 Task: Search one way flight ticket for 5 adults, 1 child, 2 infants in seat and 1 infant on lap in business from Wichita: Wichita Dwight D. Eisenhower National Airport(was Wichita Mid-continent Airport) to Indianapolis: Indianapolis International Airport on 8-5-2023. Choice of flights is Delta. Number of bags: 1 carry on bag. Price is upto 96000. Outbound departure time preference is 12:15.
Action: Mouse moved to (288, 261)
Screenshot: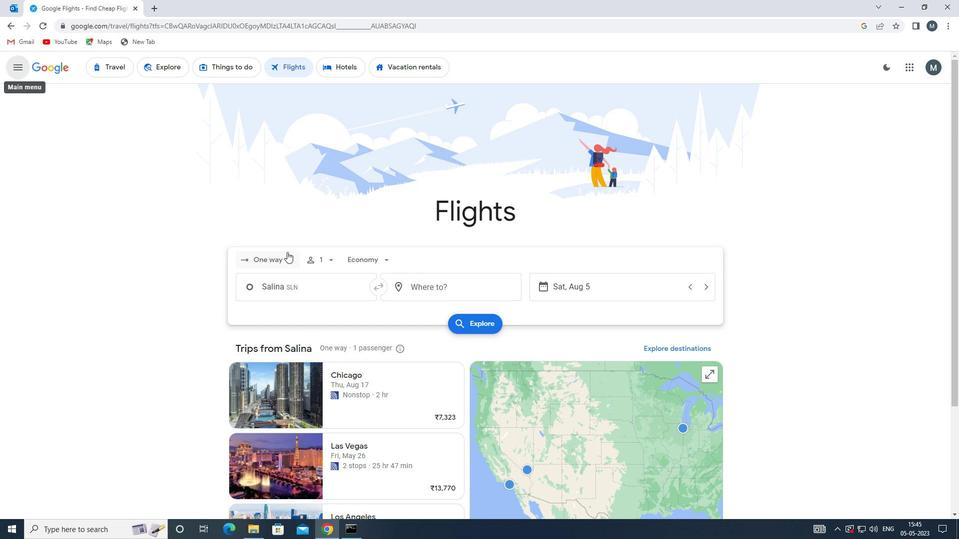 
Action: Mouse pressed left at (288, 261)
Screenshot: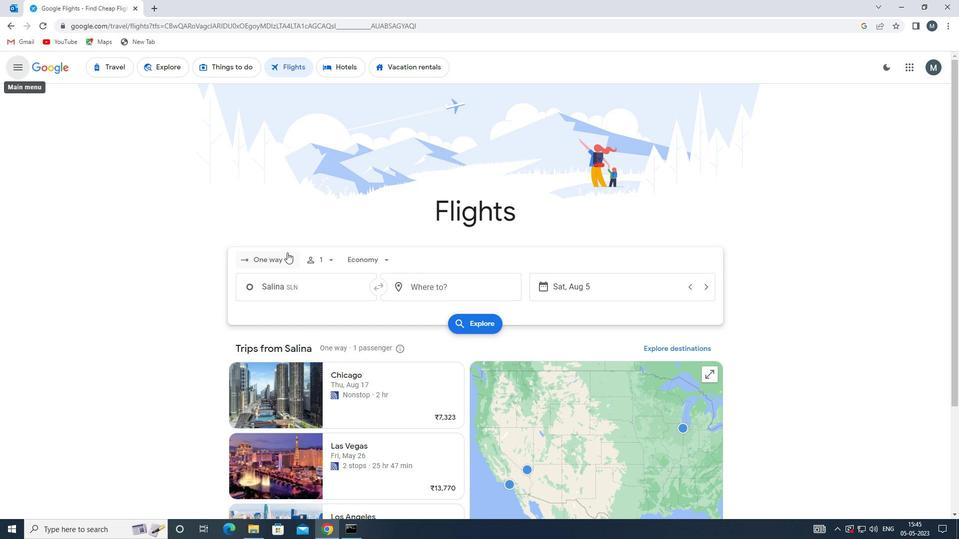 
Action: Mouse moved to (293, 313)
Screenshot: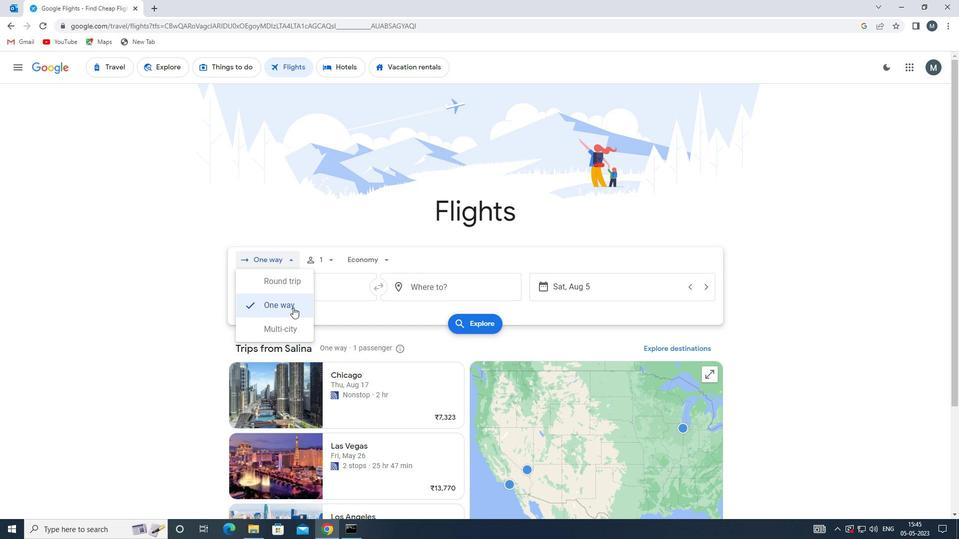 
Action: Mouse pressed left at (293, 313)
Screenshot: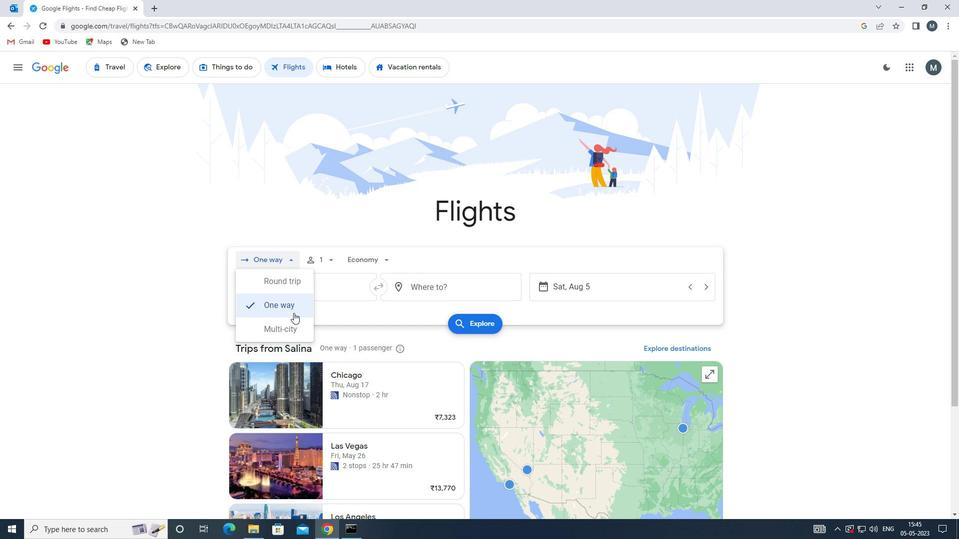 
Action: Mouse moved to (324, 255)
Screenshot: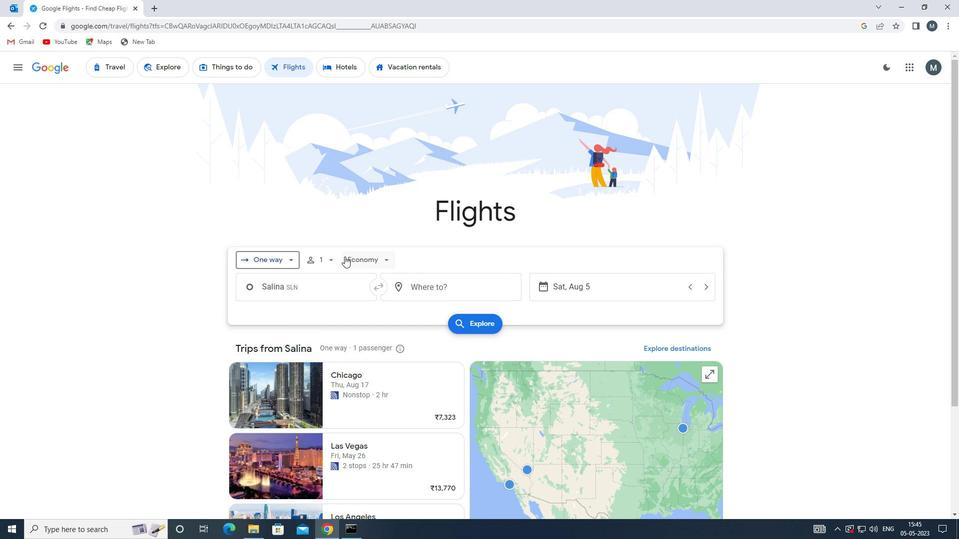 
Action: Mouse pressed left at (324, 255)
Screenshot: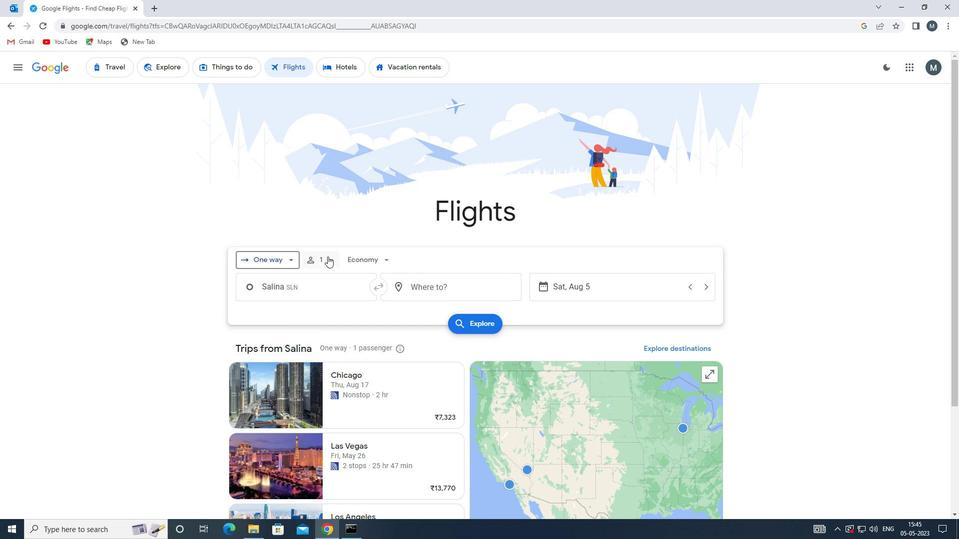 
Action: Mouse moved to (405, 286)
Screenshot: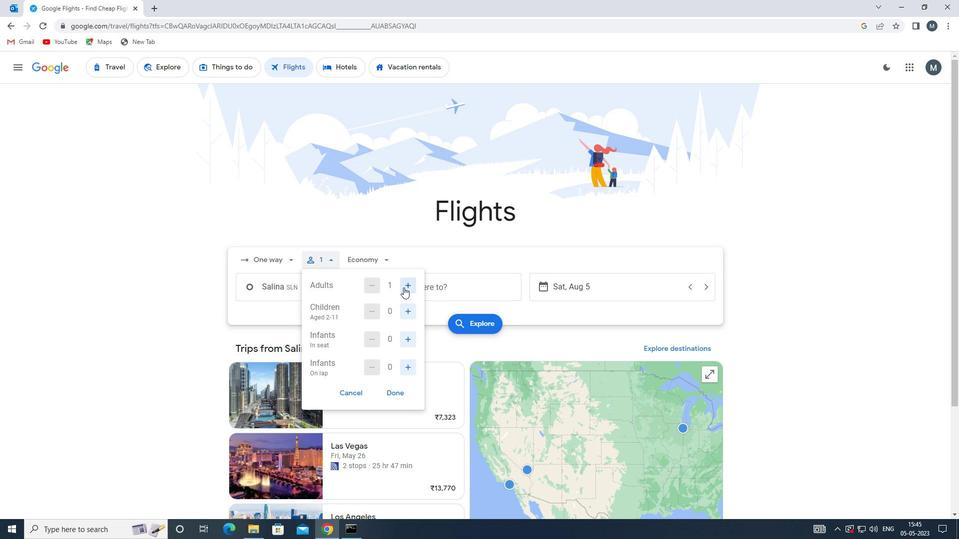 
Action: Mouse pressed left at (405, 286)
Screenshot: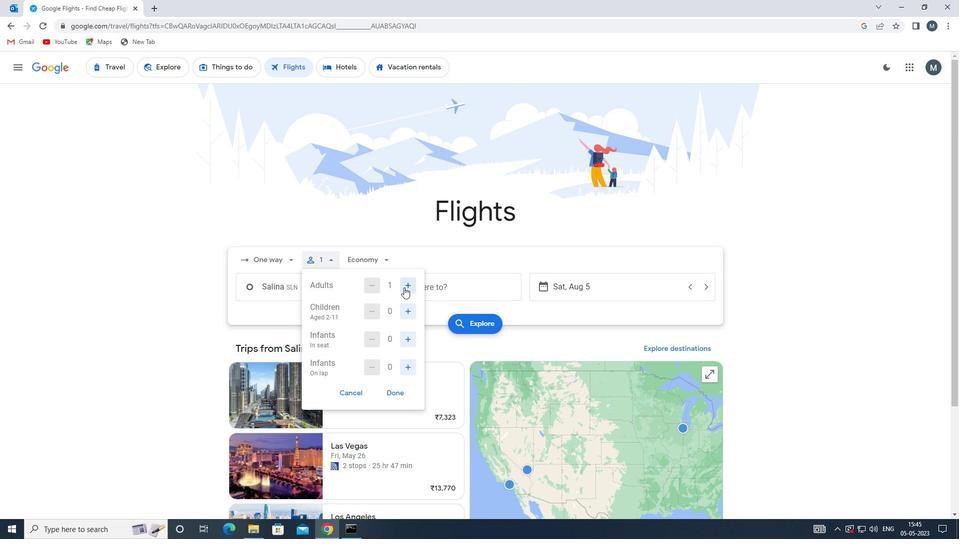 
Action: Mouse pressed left at (405, 286)
Screenshot: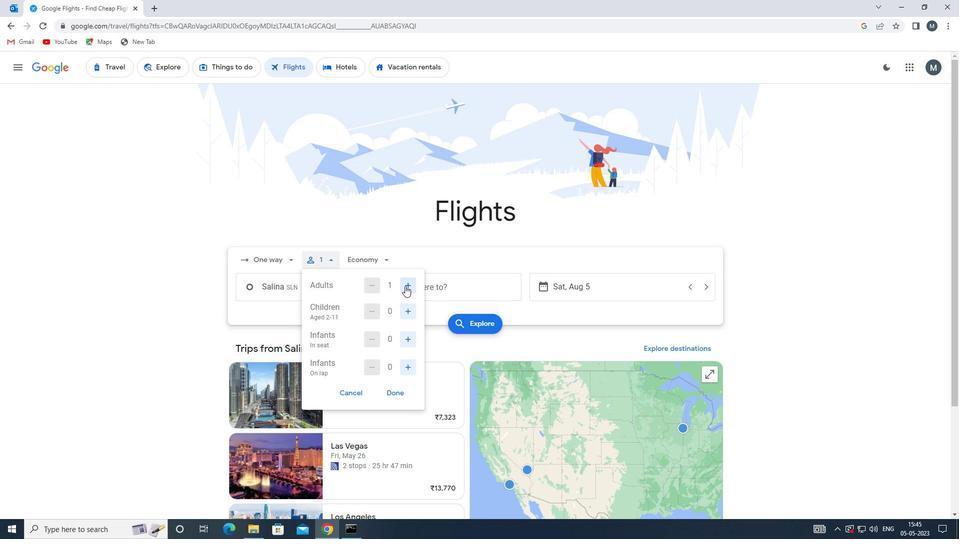 
Action: Mouse pressed left at (405, 286)
Screenshot: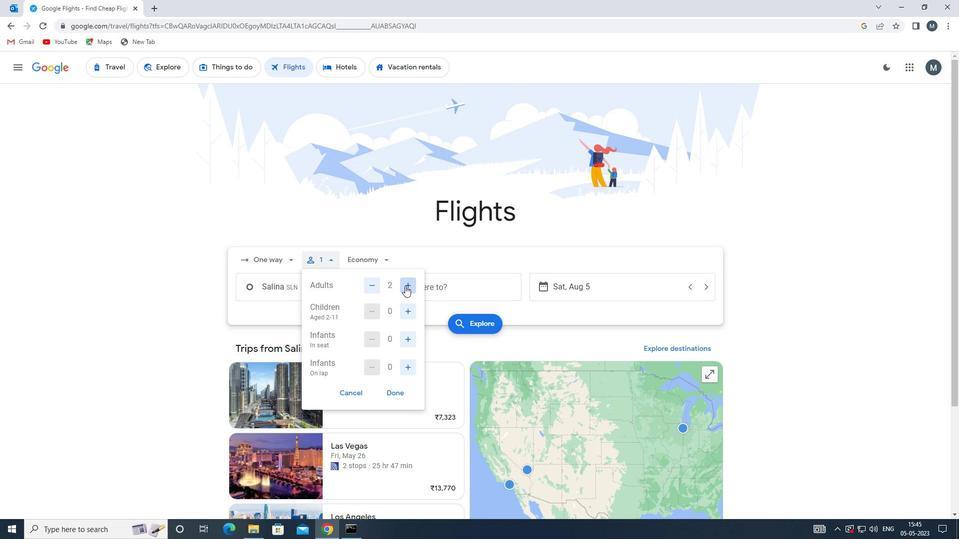 
Action: Mouse pressed left at (405, 286)
Screenshot: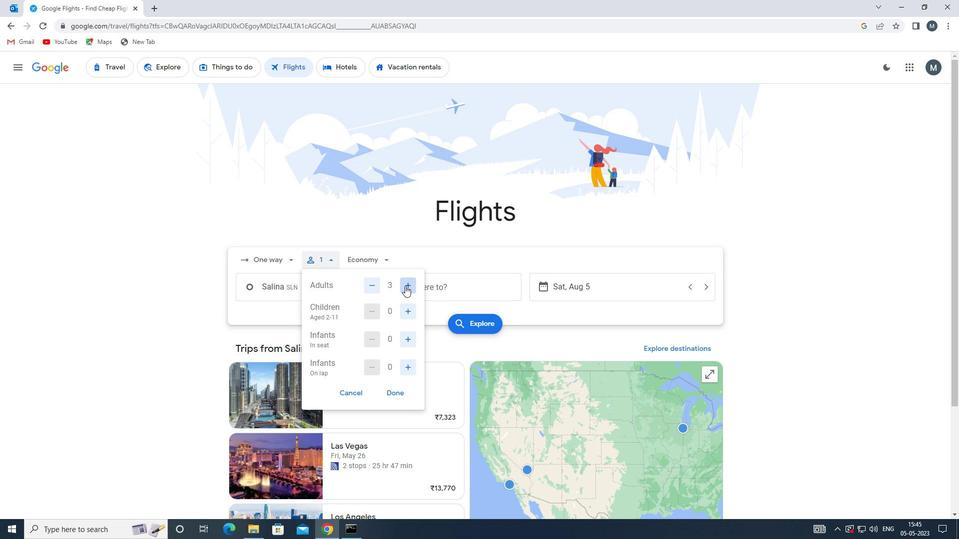 
Action: Mouse moved to (405, 310)
Screenshot: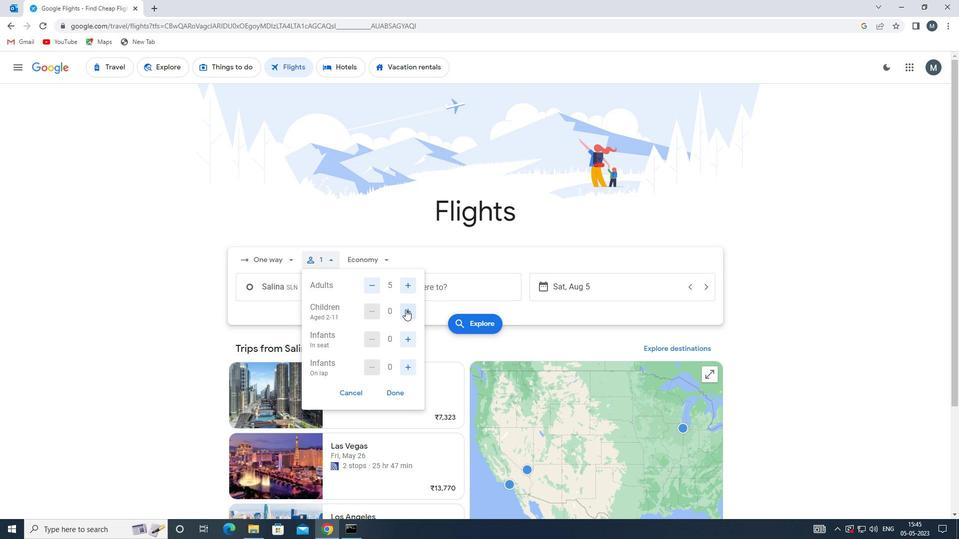 
Action: Mouse pressed left at (405, 310)
Screenshot: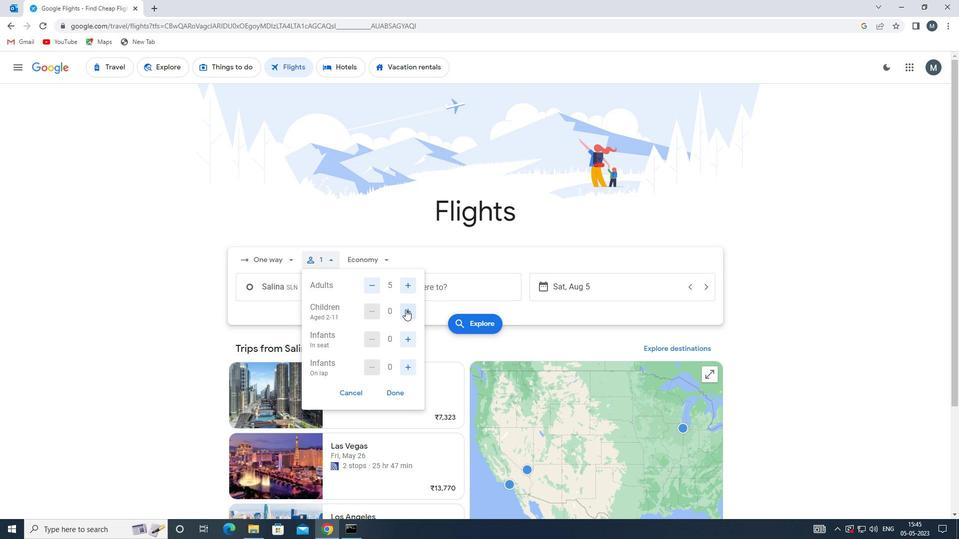 
Action: Mouse moved to (410, 339)
Screenshot: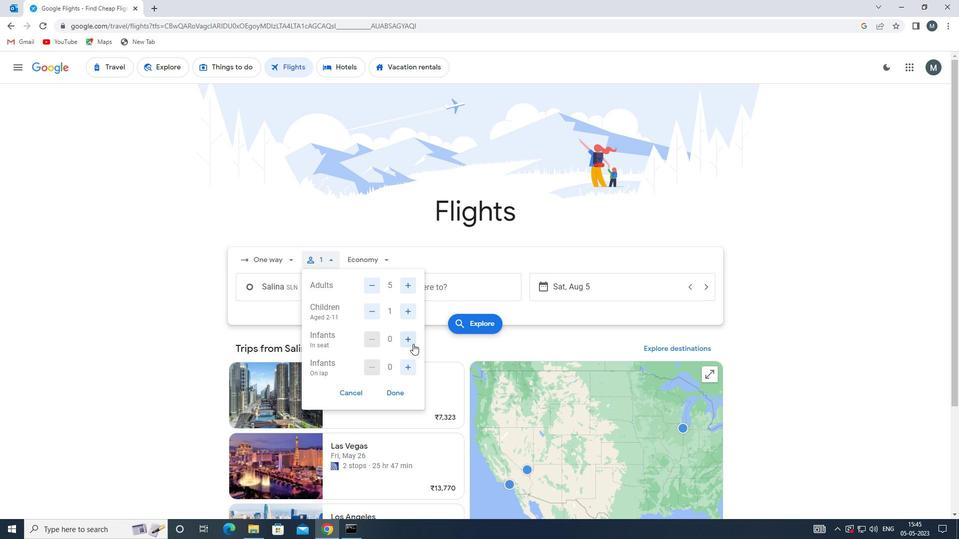 
Action: Mouse pressed left at (410, 339)
Screenshot: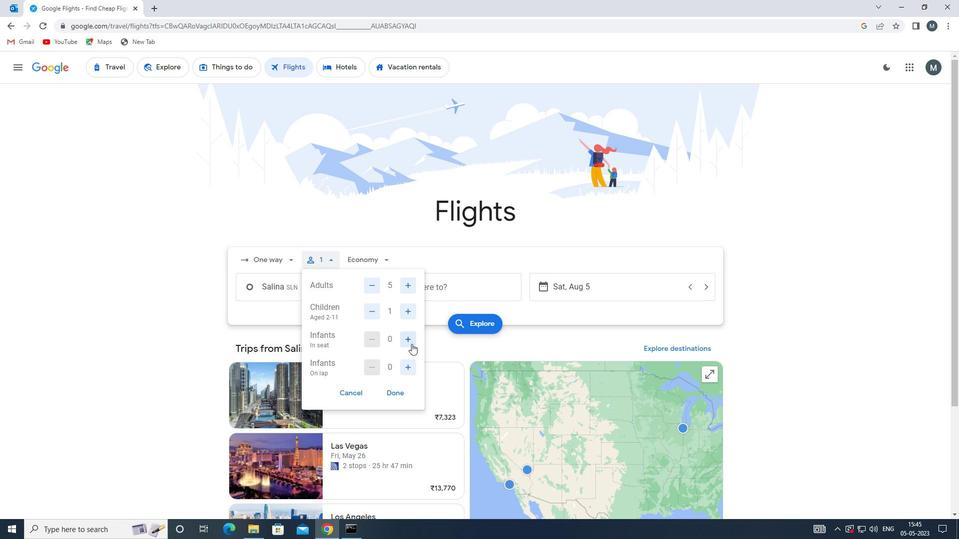 
Action: Mouse pressed left at (410, 339)
Screenshot: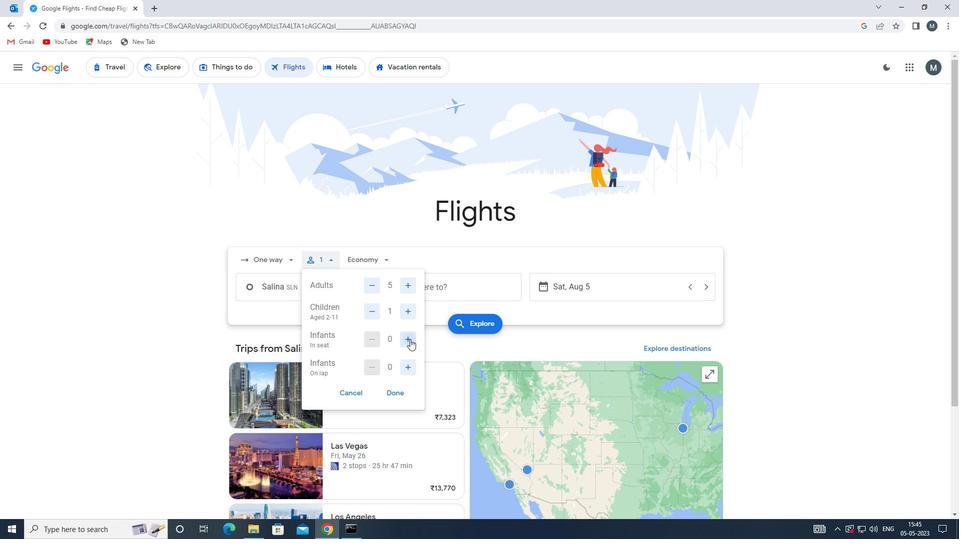 
Action: Mouse moved to (411, 365)
Screenshot: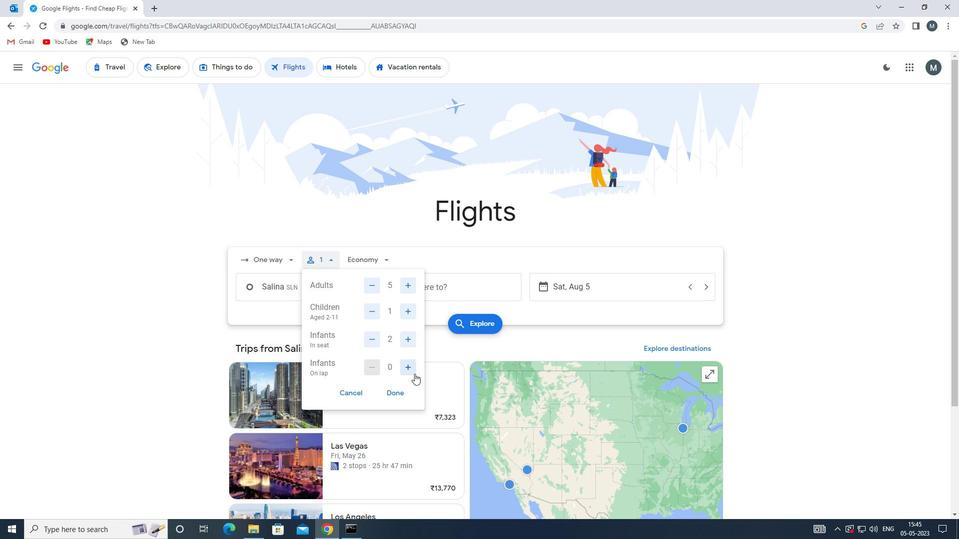 
Action: Mouse pressed left at (411, 365)
Screenshot: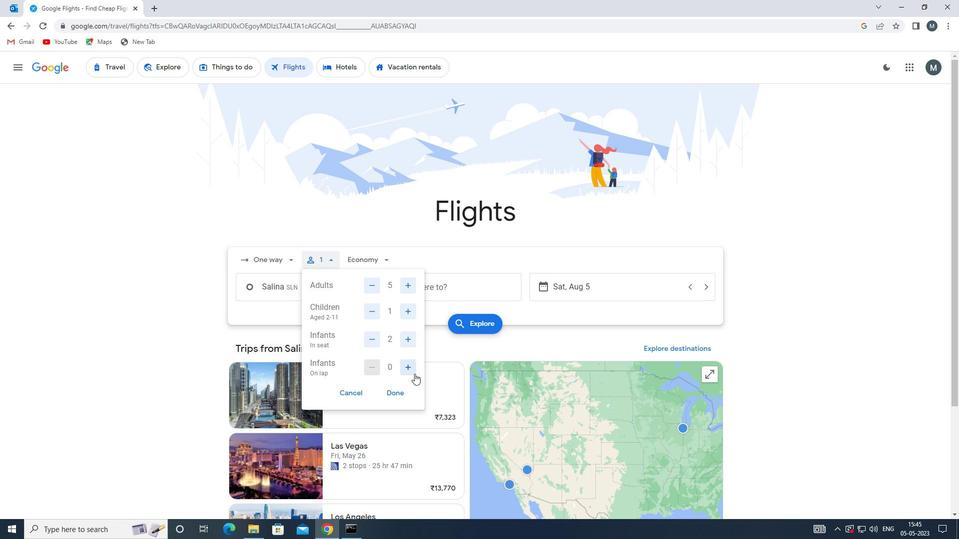 
Action: Mouse moved to (391, 396)
Screenshot: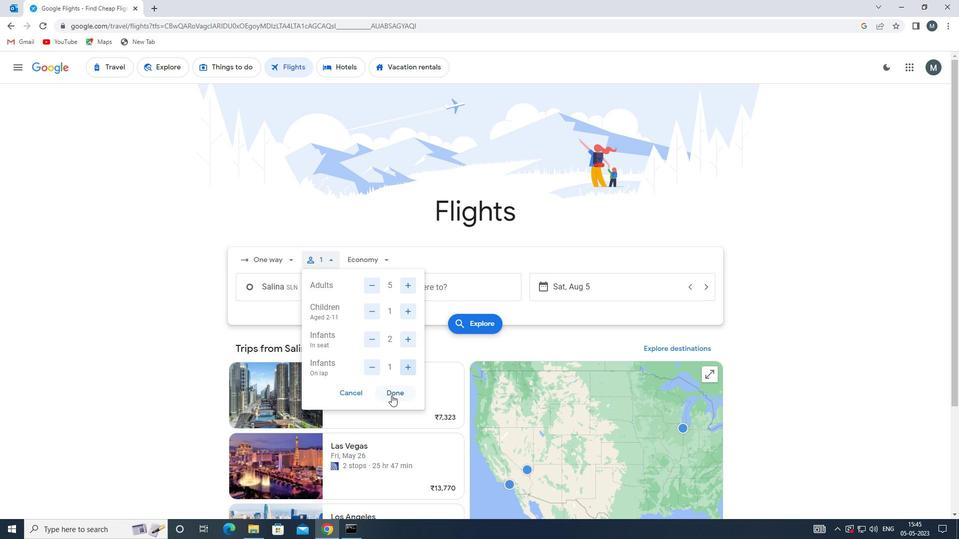 
Action: Mouse pressed left at (391, 396)
Screenshot: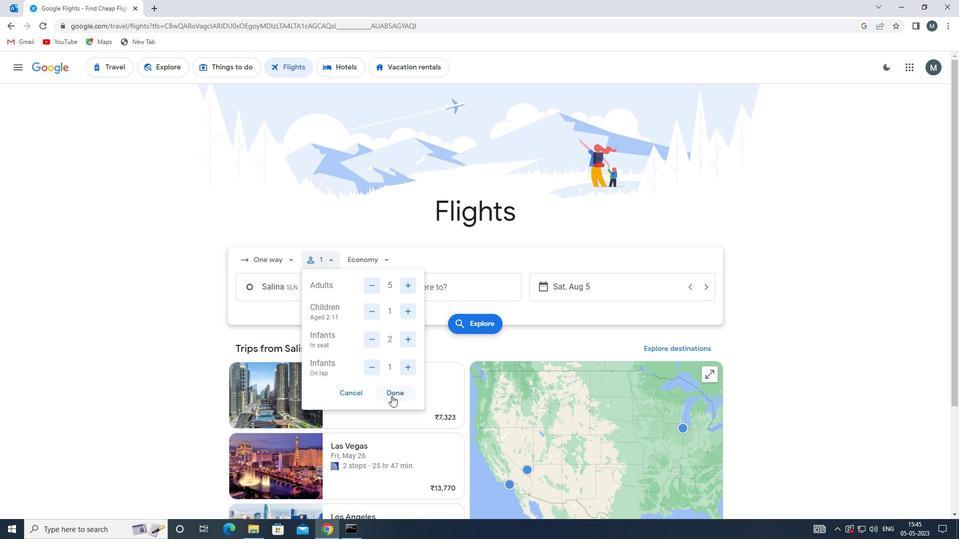 
Action: Mouse moved to (374, 262)
Screenshot: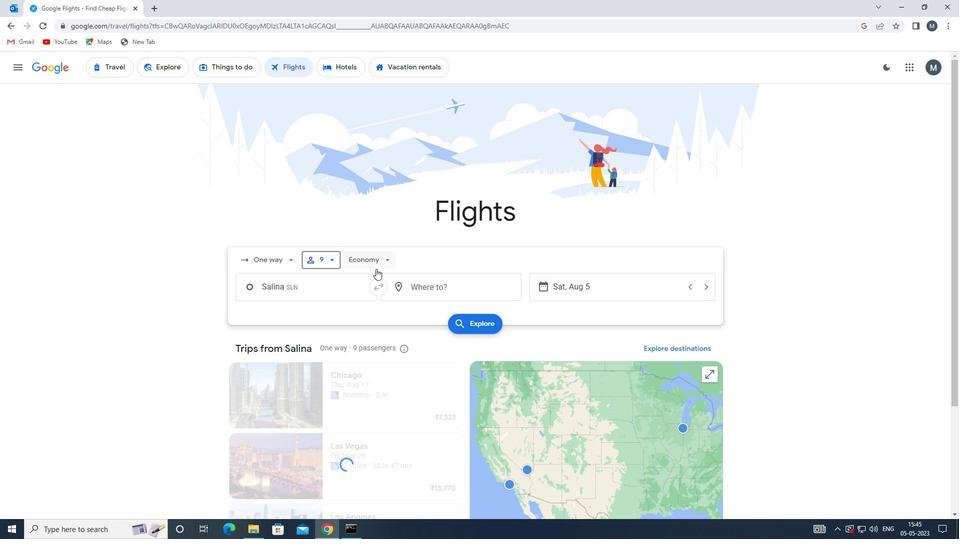 
Action: Mouse pressed left at (374, 262)
Screenshot: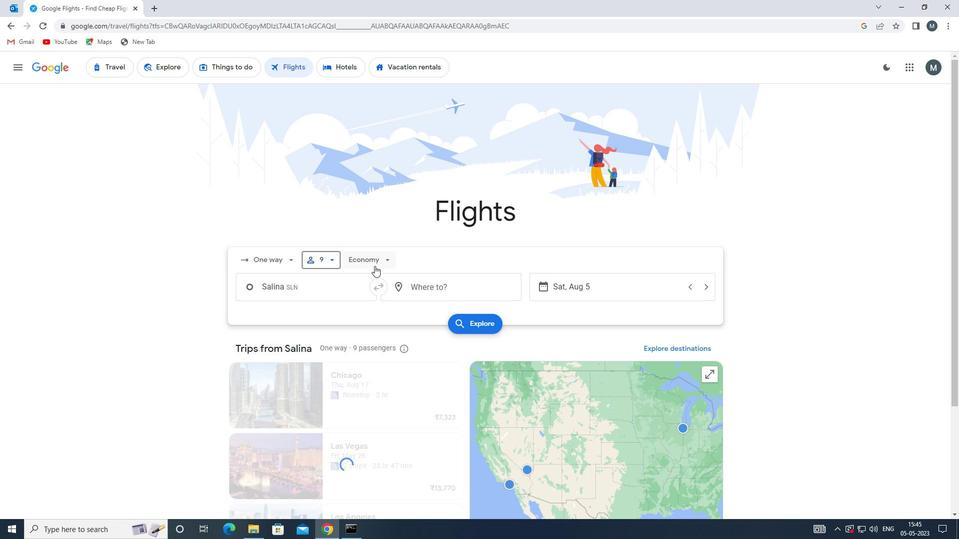 
Action: Mouse moved to (381, 328)
Screenshot: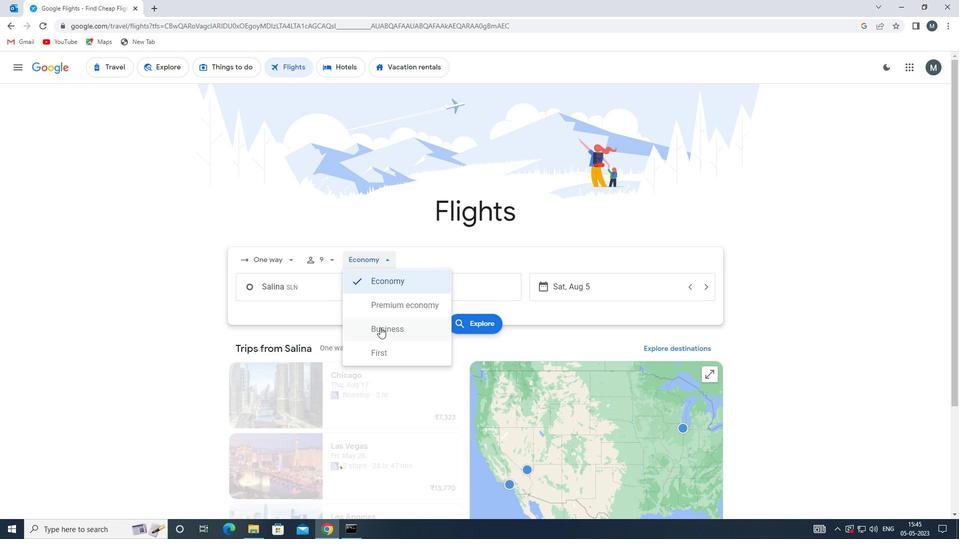 
Action: Mouse pressed left at (381, 328)
Screenshot: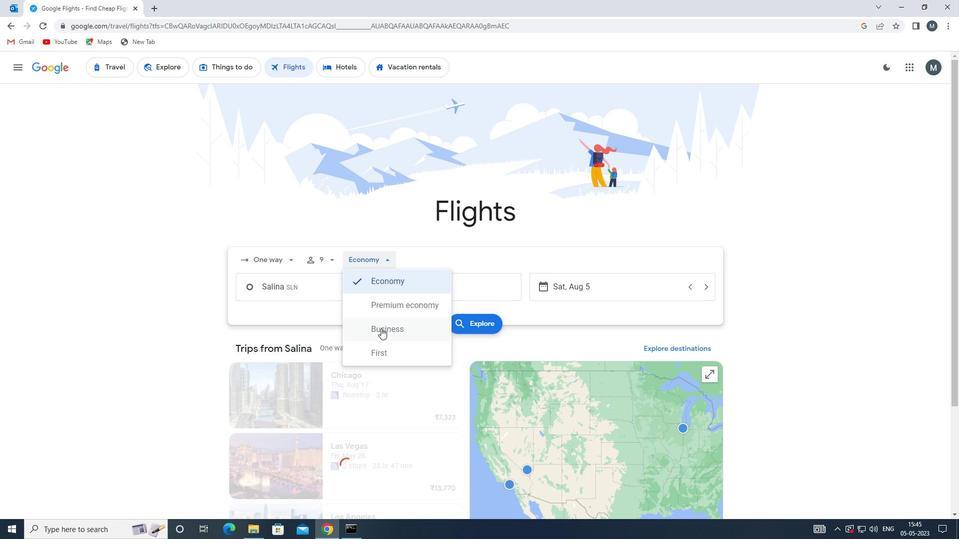 
Action: Mouse moved to (322, 290)
Screenshot: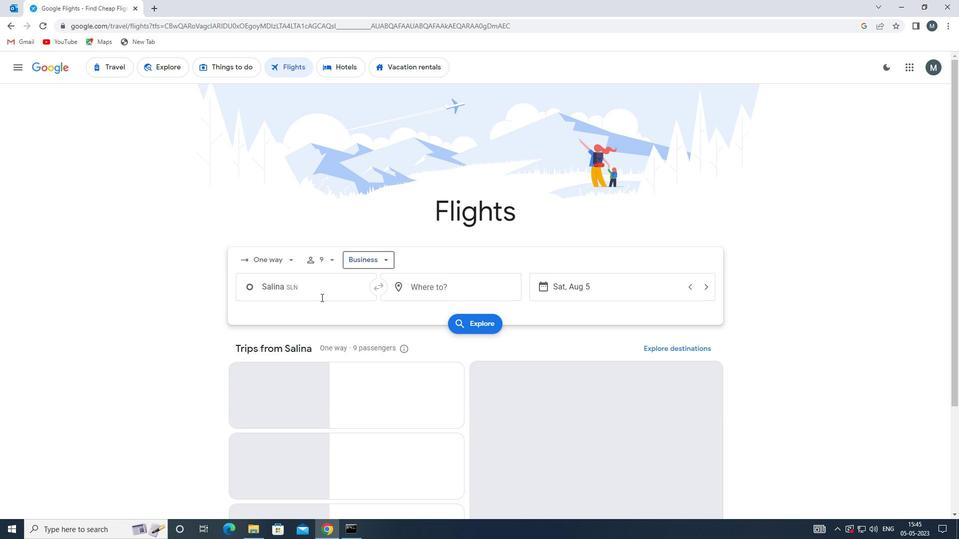 
Action: Mouse pressed left at (322, 290)
Screenshot: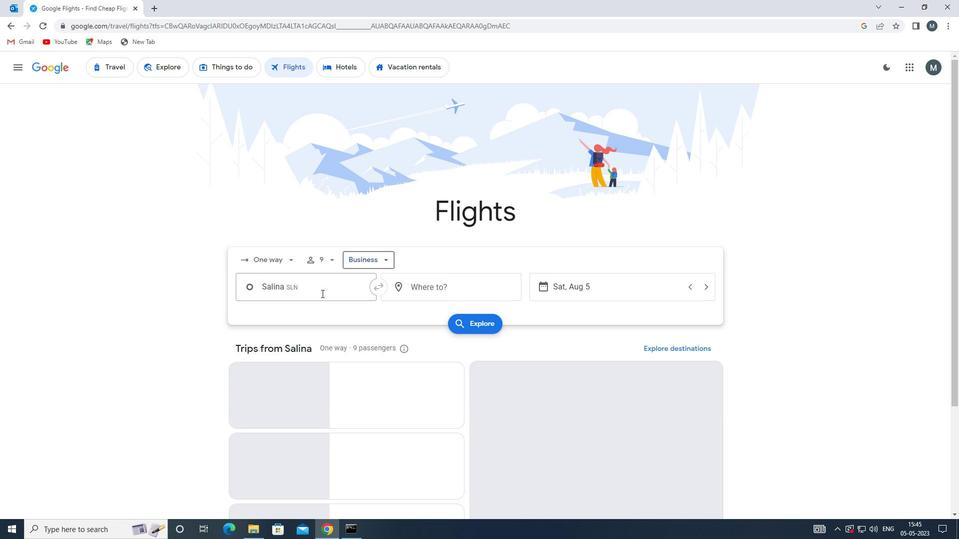 
Action: Key pressed wichita
Screenshot: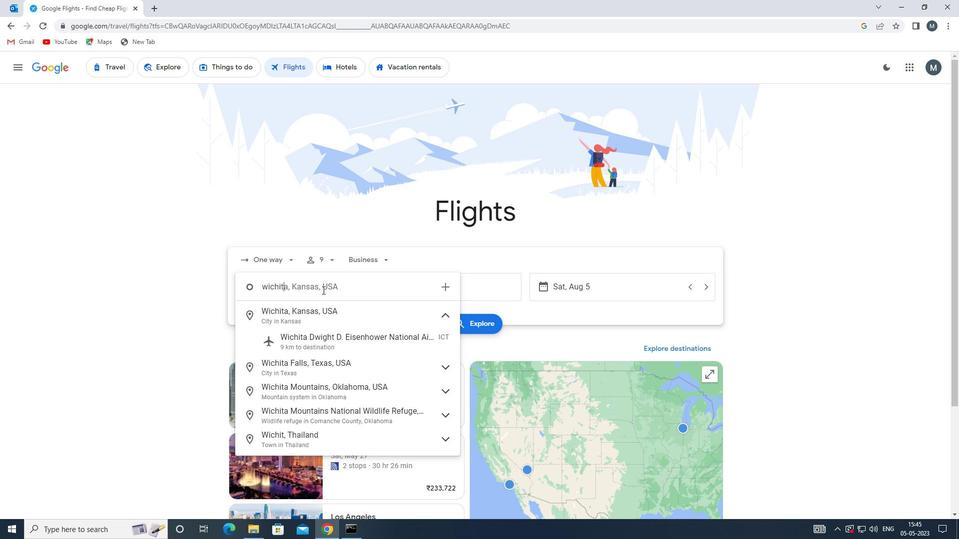 
Action: Mouse moved to (344, 337)
Screenshot: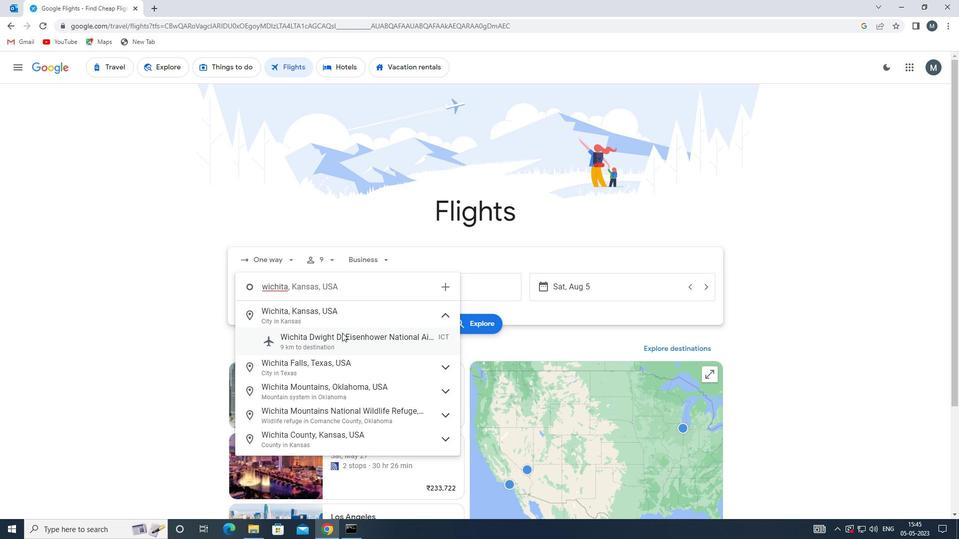 
Action: Mouse pressed left at (344, 337)
Screenshot: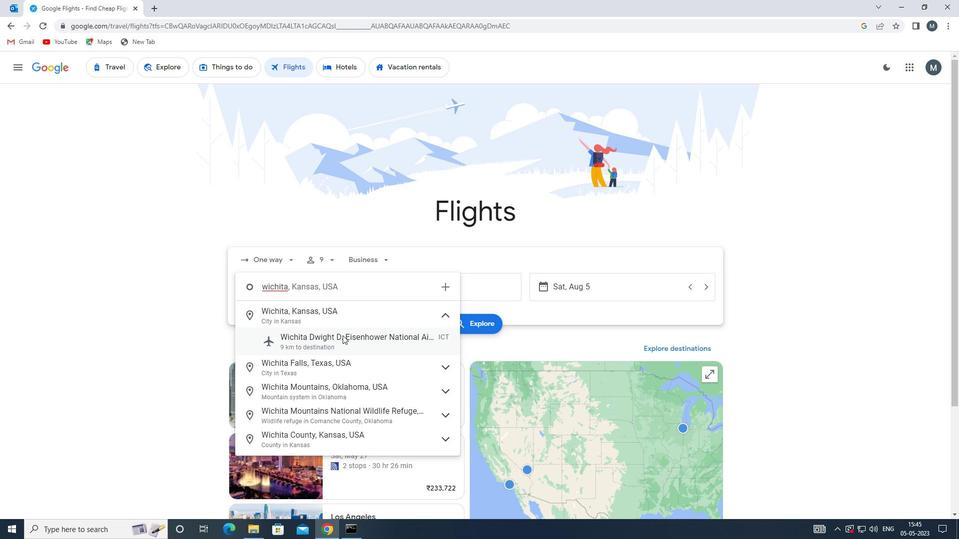 
Action: Mouse moved to (422, 286)
Screenshot: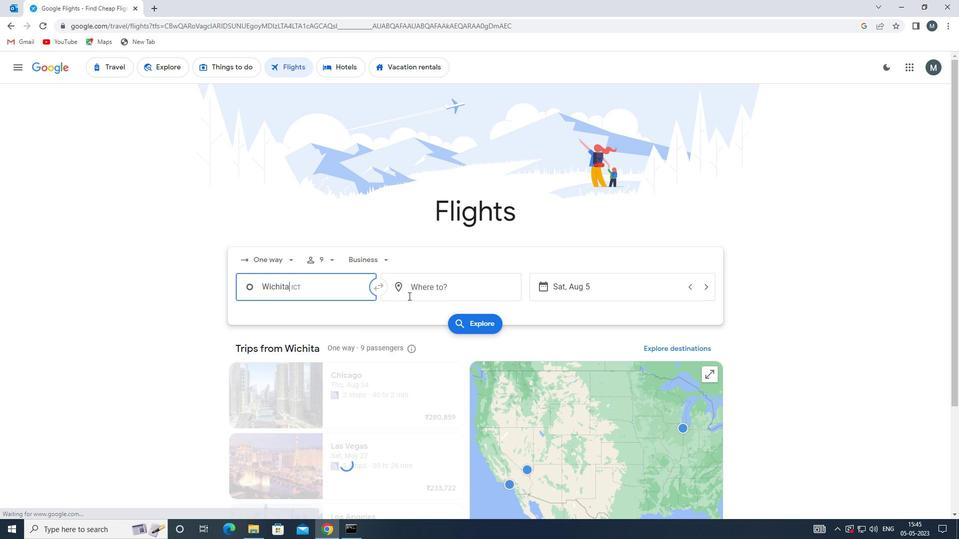 
Action: Mouse pressed left at (422, 286)
Screenshot: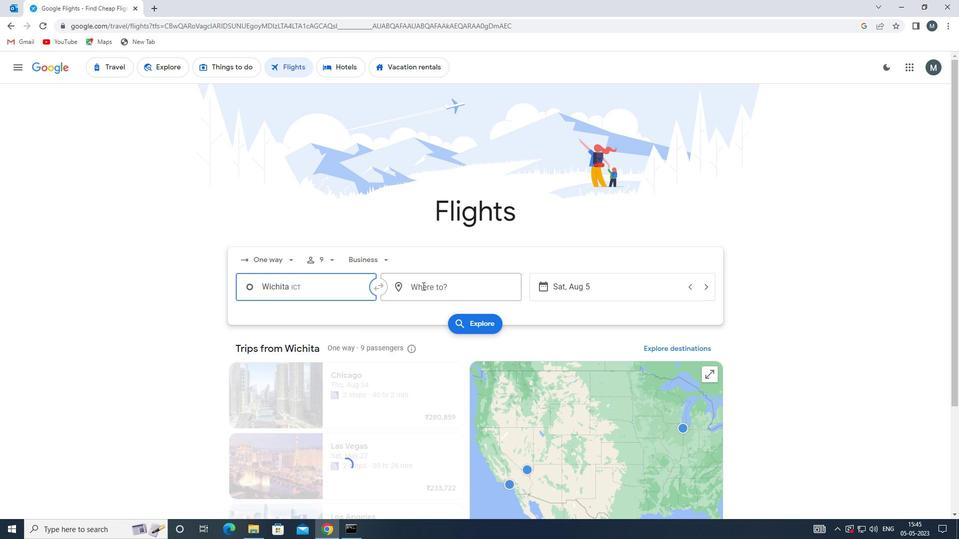 
Action: Key pressed ind
Screenshot: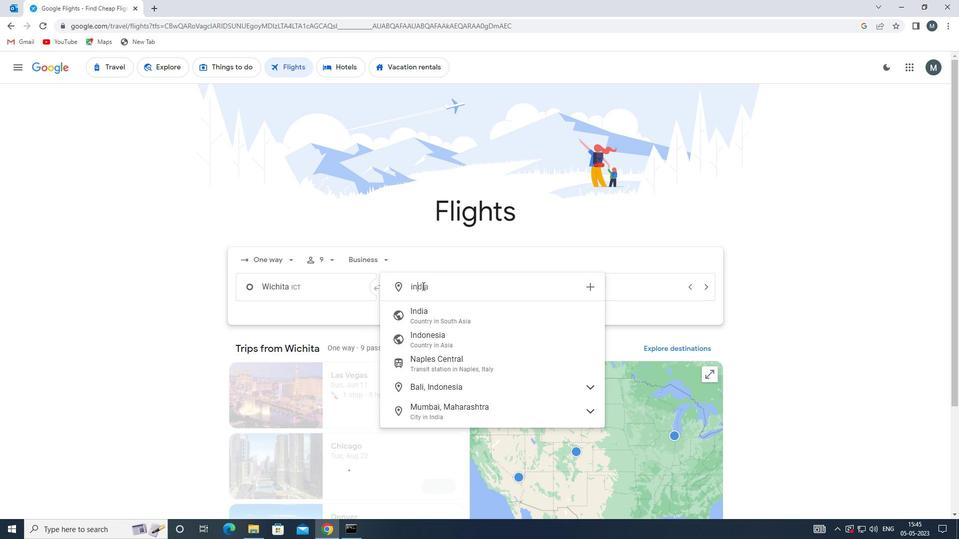 
Action: Mouse moved to (461, 315)
Screenshot: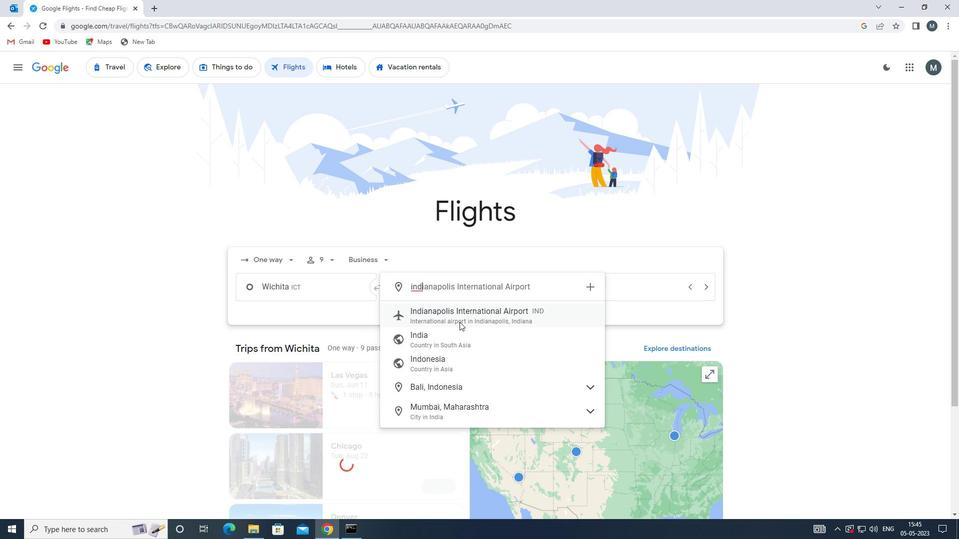 
Action: Mouse pressed left at (461, 315)
Screenshot: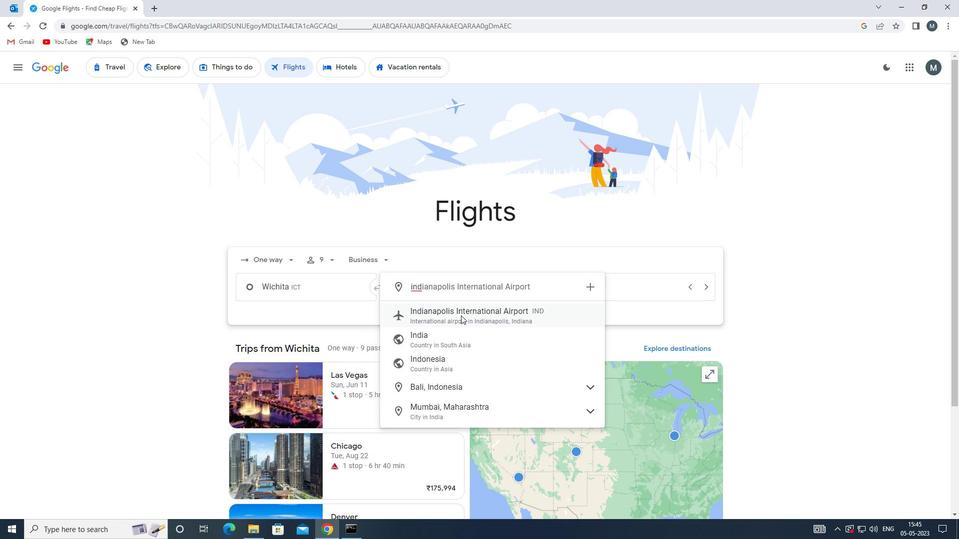 
Action: Mouse moved to (553, 287)
Screenshot: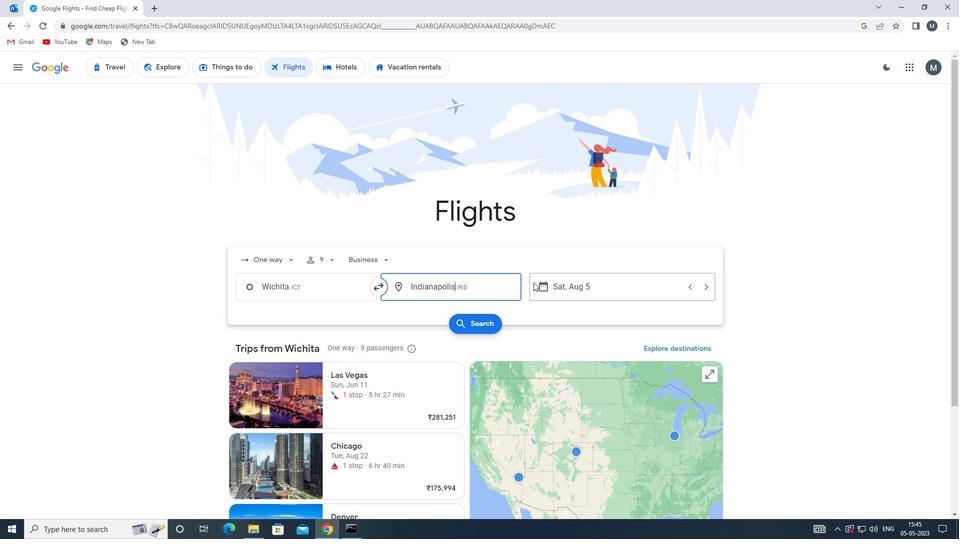 
Action: Mouse pressed left at (553, 287)
Screenshot: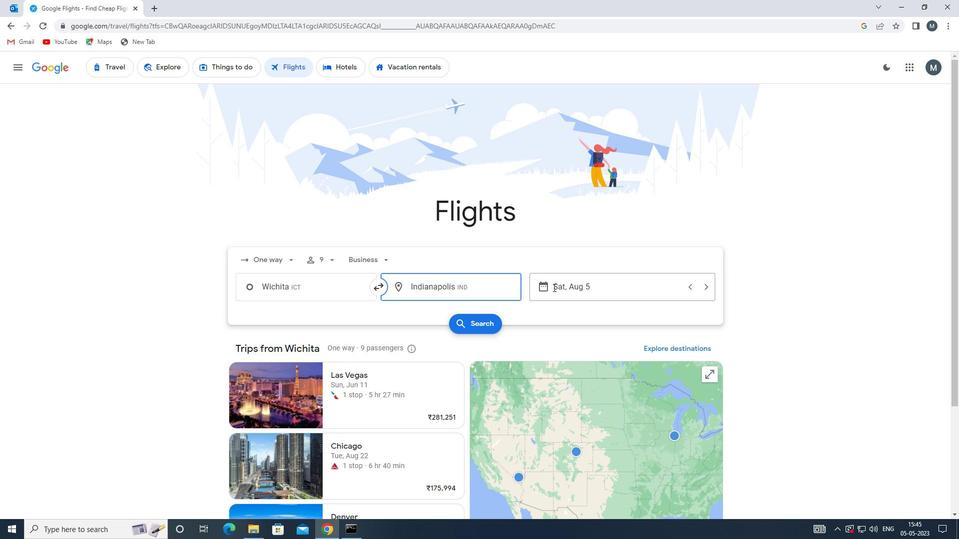 
Action: Mouse moved to (506, 337)
Screenshot: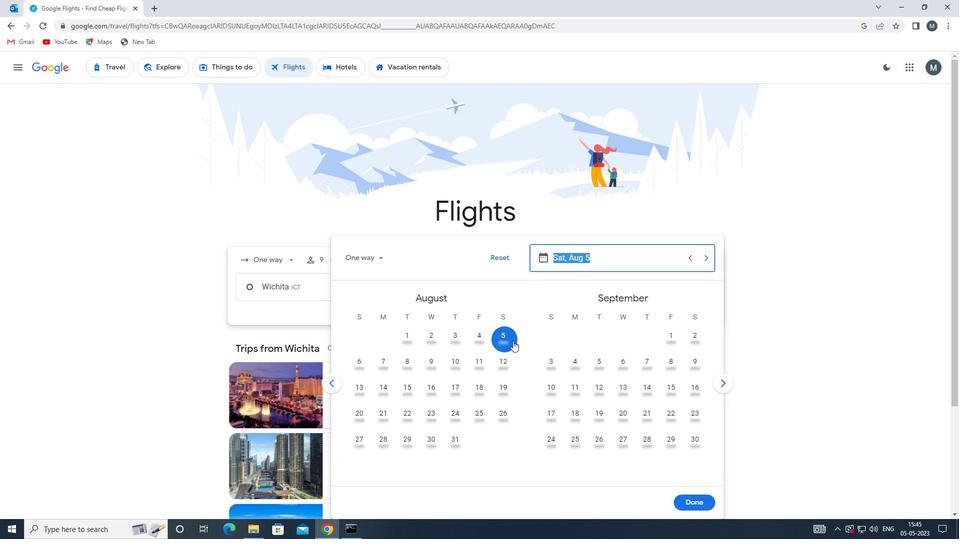
Action: Mouse pressed left at (506, 337)
Screenshot: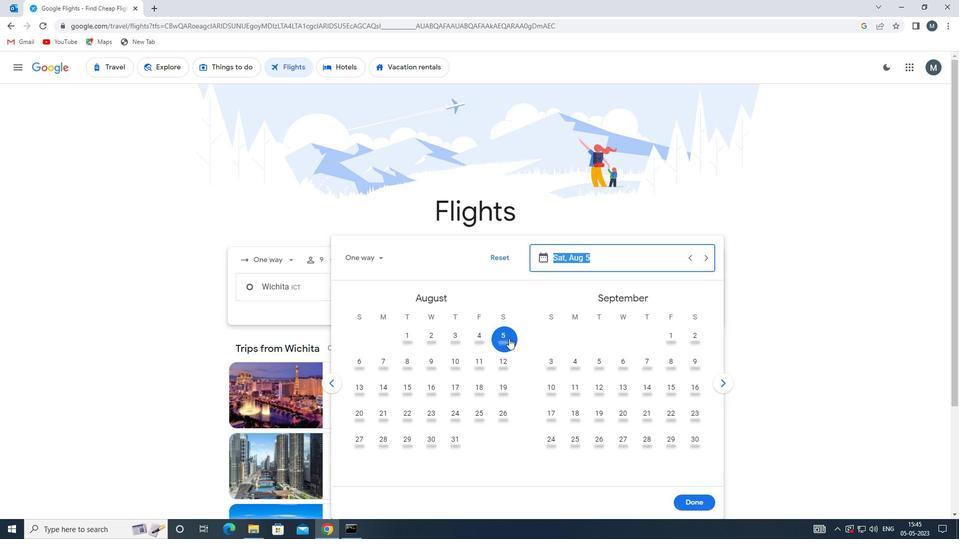 
Action: Mouse moved to (688, 499)
Screenshot: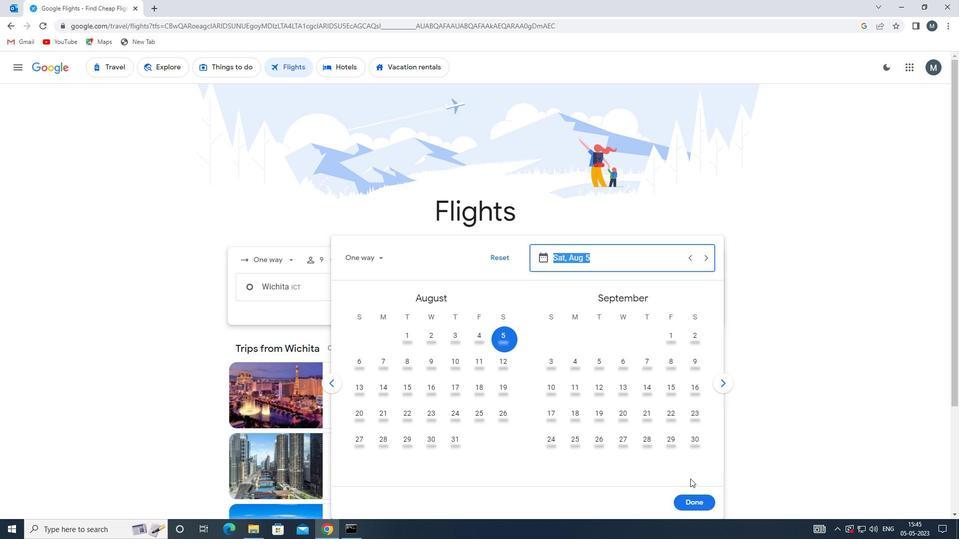 
Action: Mouse pressed left at (688, 499)
Screenshot: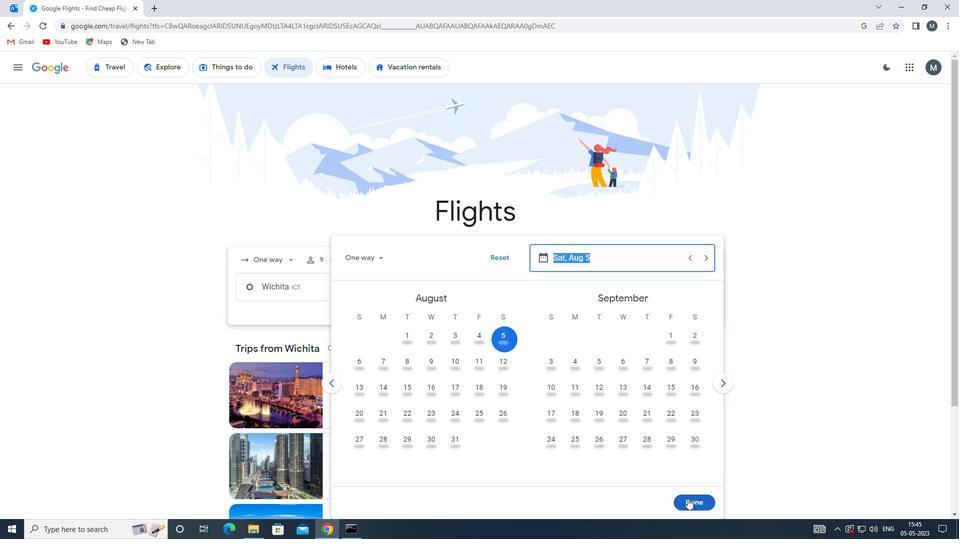 
Action: Mouse moved to (483, 326)
Screenshot: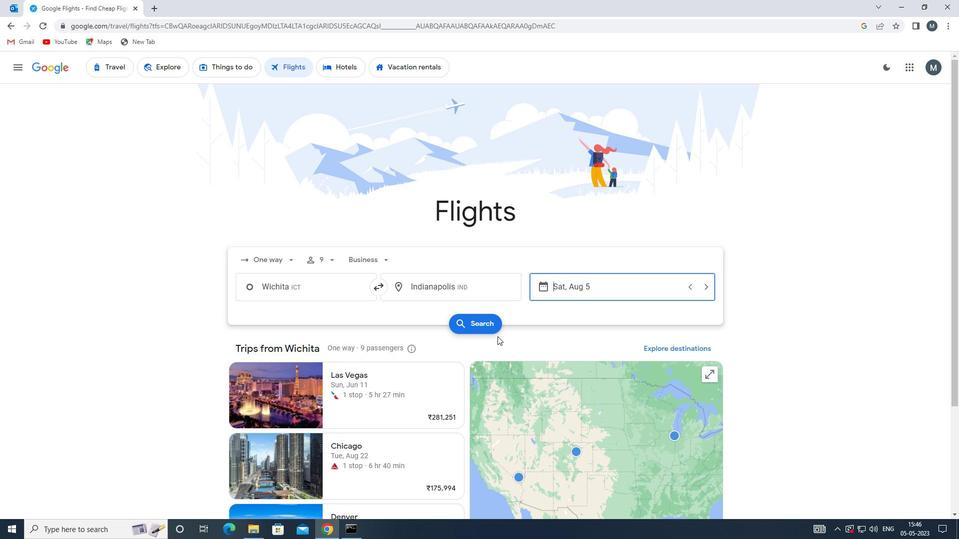 
Action: Mouse pressed left at (483, 326)
Screenshot: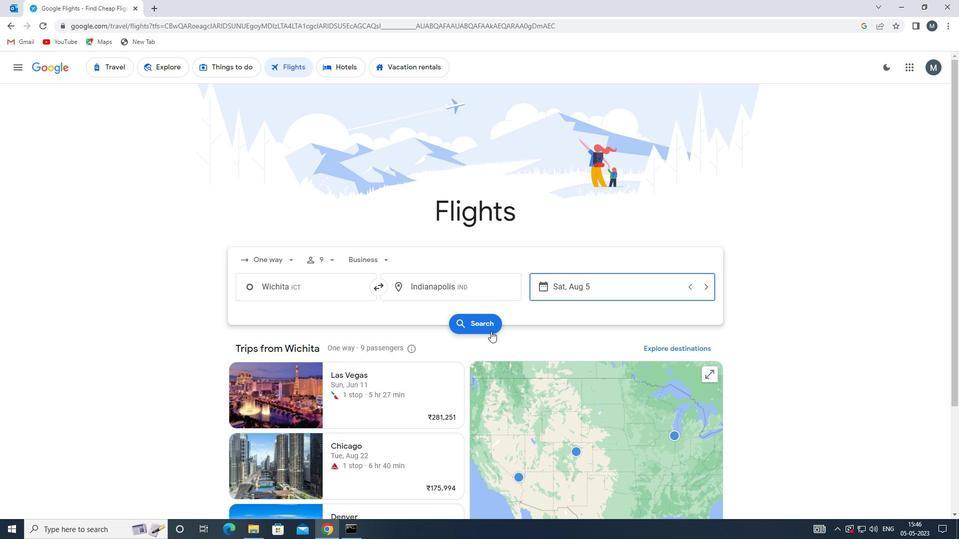 
Action: Mouse moved to (247, 159)
Screenshot: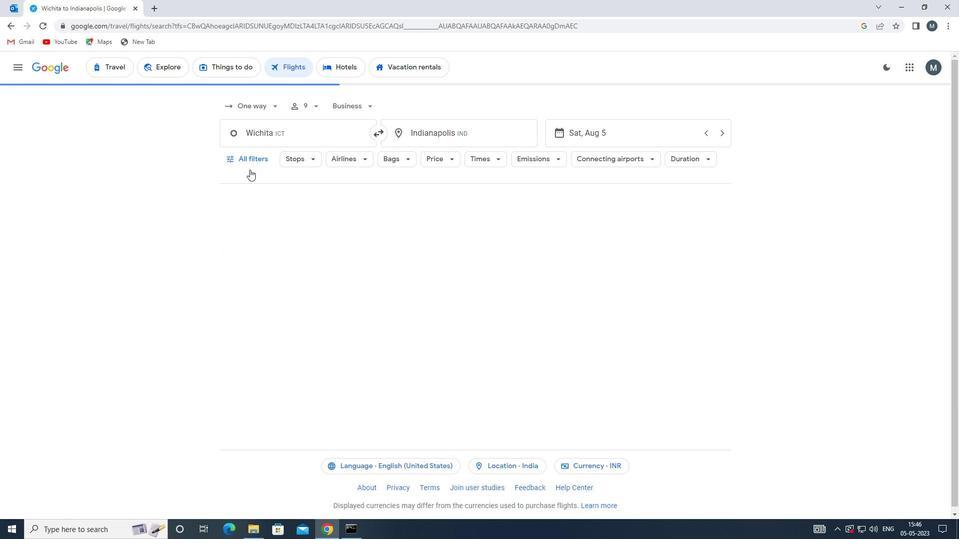
Action: Mouse pressed left at (247, 159)
Screenshot: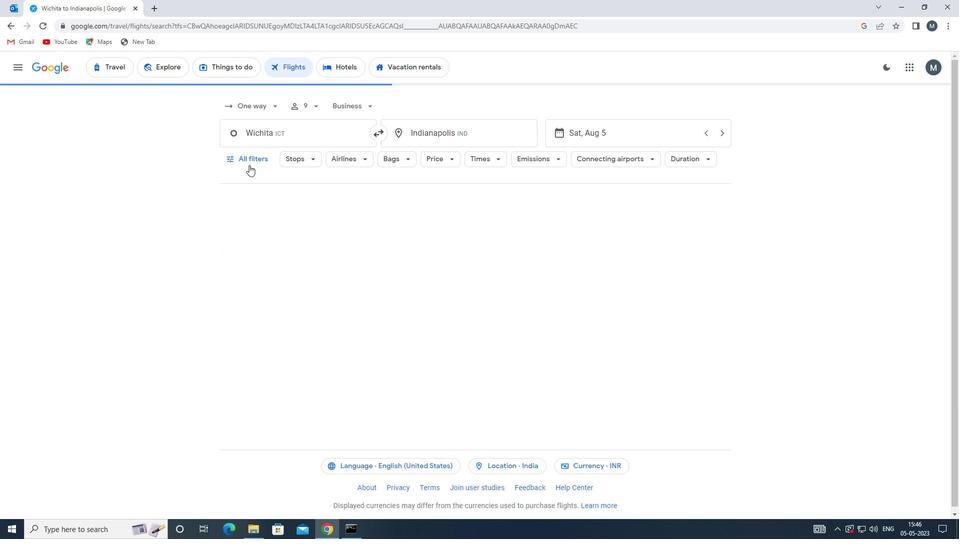 
Action: Mouse moved to (280, 264)
Screenshot: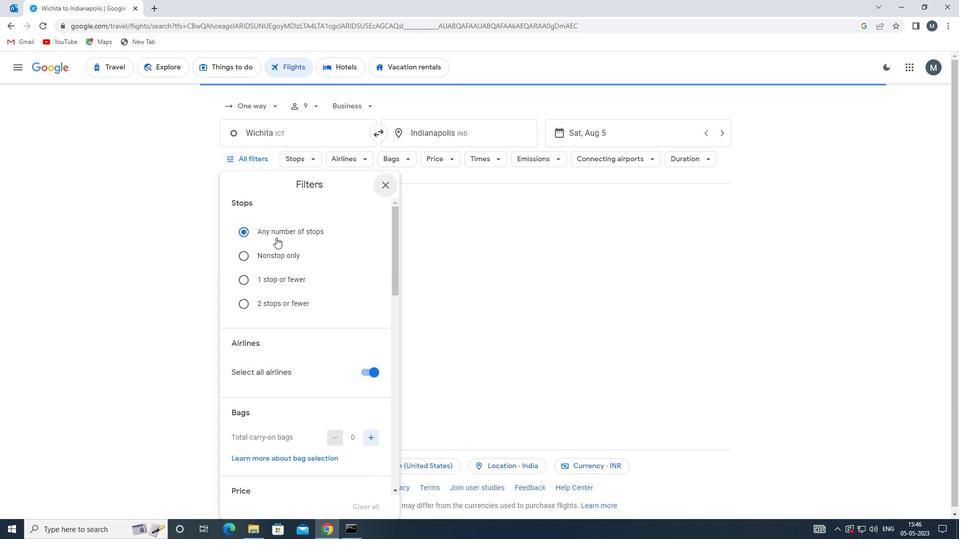 
Action: Mouse scrolled (280, 263) with delta (0, 0)
Screenshot: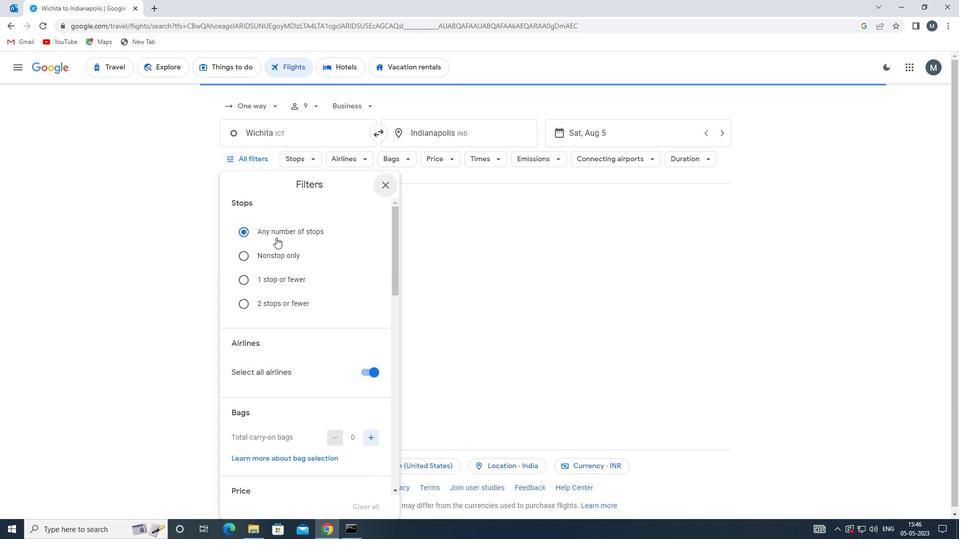 
Action: Mouse moved to (369, 317)
Screenshot: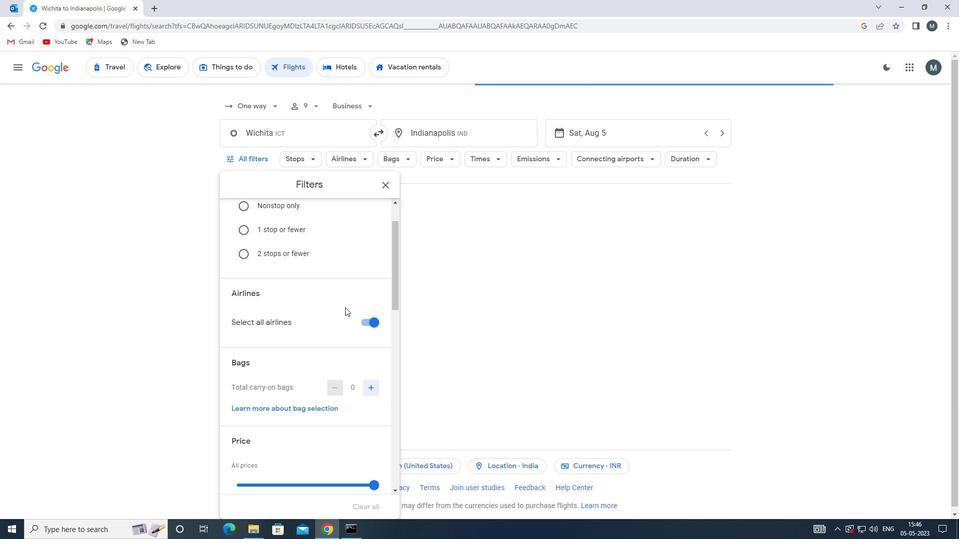 
Action: Mouse pressed left at (369, 317)
Screenshot: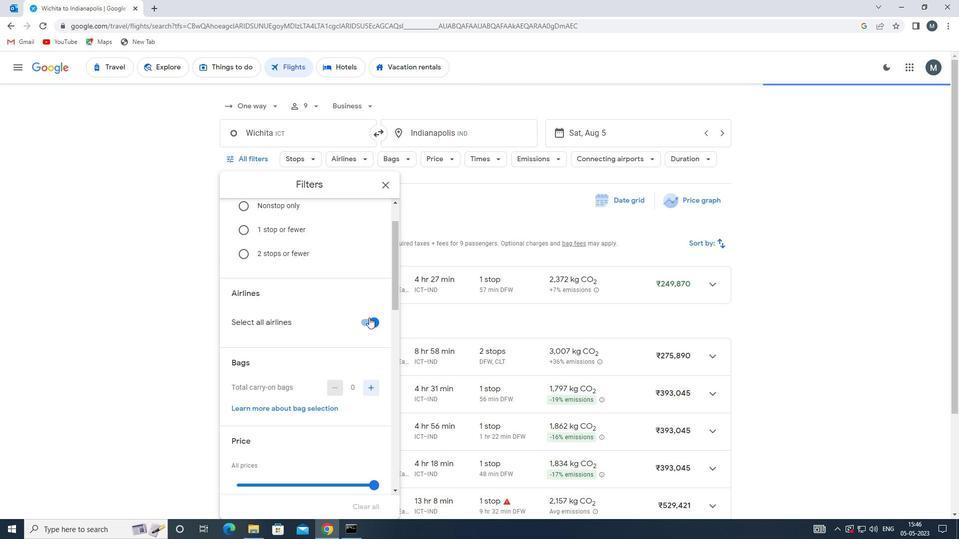
Action: Mouse moved to (267, 324)
Screenshot: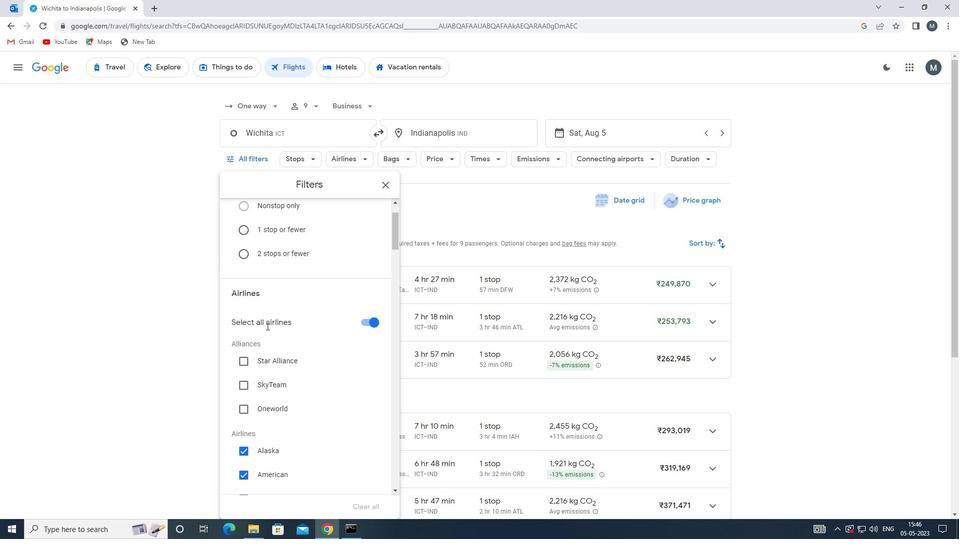 
Action: Mouse scrolled (267, 324) with delta (0, 0)
Screenshot: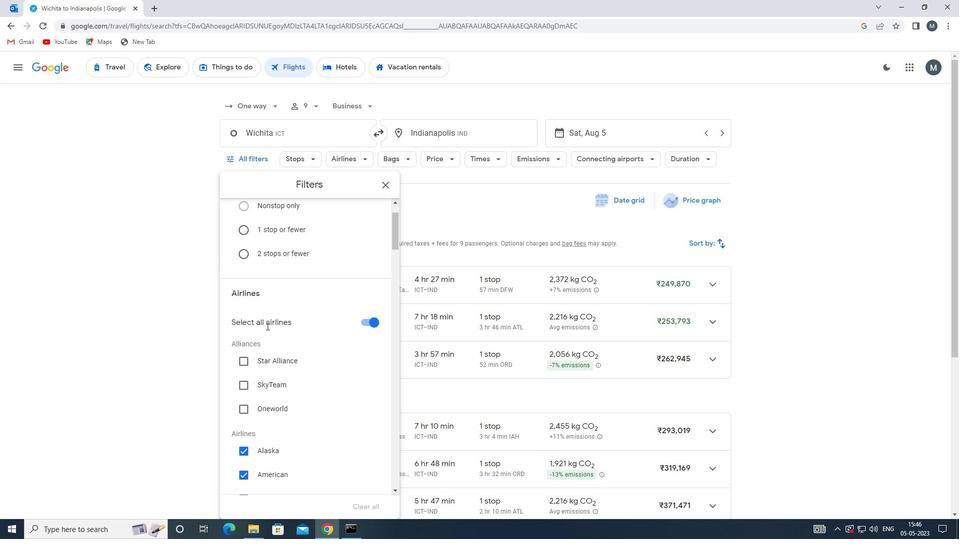 
Action: Mouse moved to (376, 263)
Screenshot: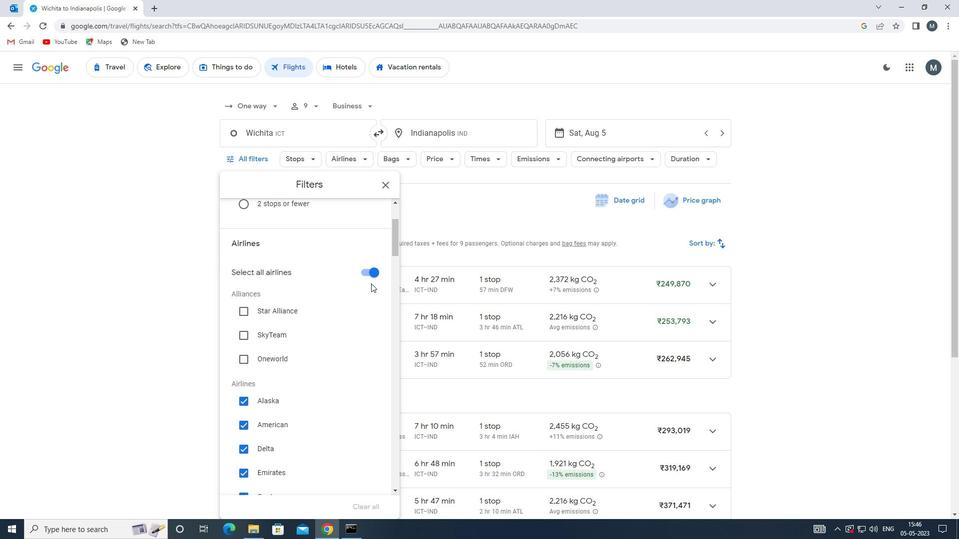 
Action: Mouse pressed left at (376, 263)
Screenshot: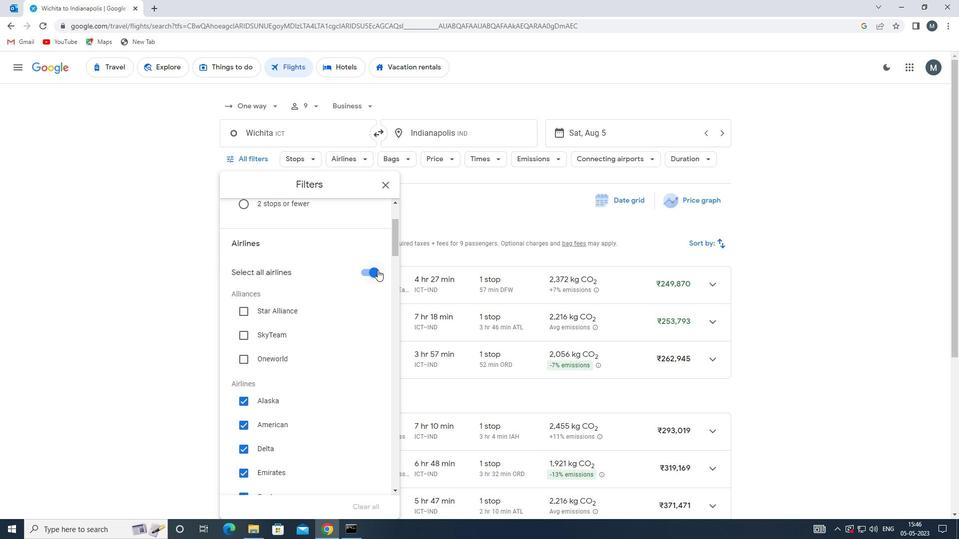 
Action: Mouse moved to (323, 300)
Screenshot: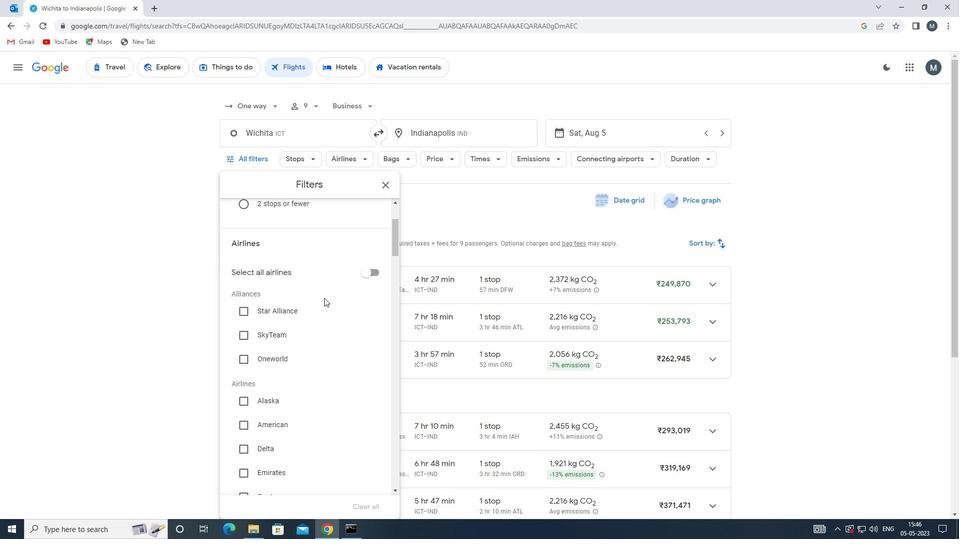 
Action: Mouse scrolled (323, 300) with delta (0, 0)
Screenshot: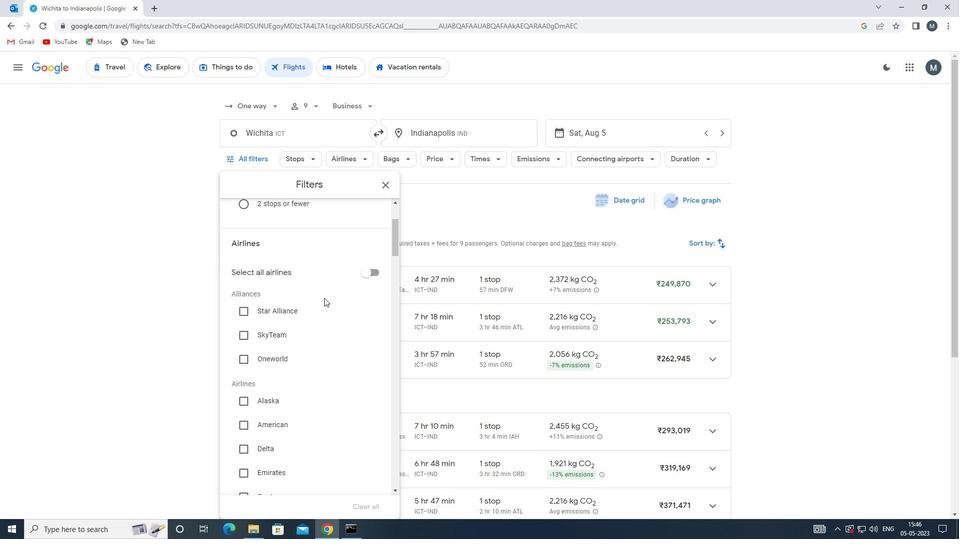 
Action: Mouse moved to (318, 308)
Screenshot: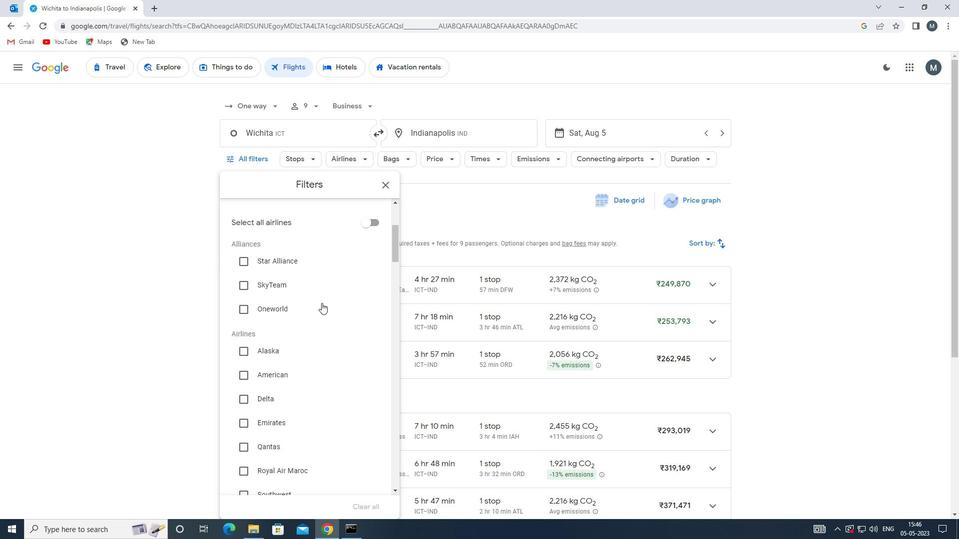 
Action: Mouse scrolled (318, 307) with delta (0, 0)
Screenshot: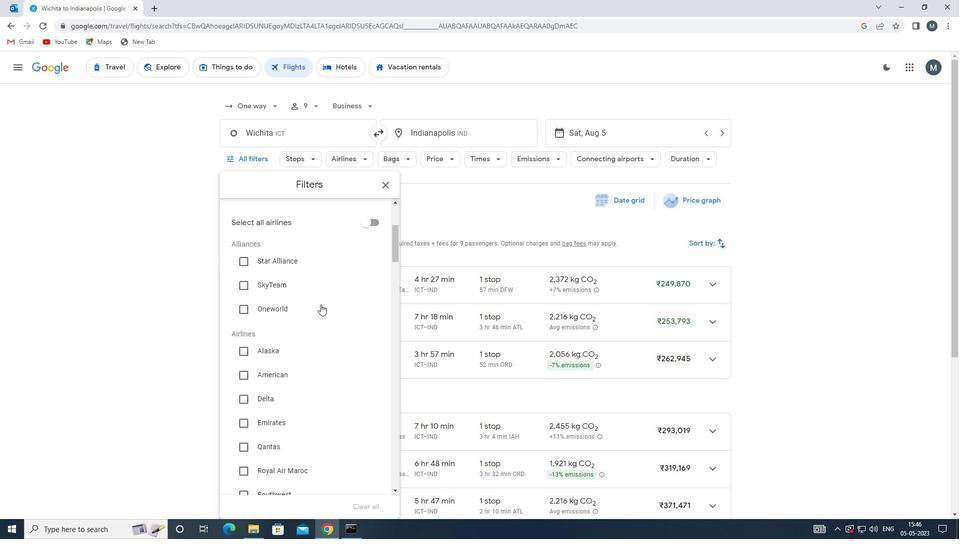 
Action: Mouse moved to (302, 350)
Screenshot: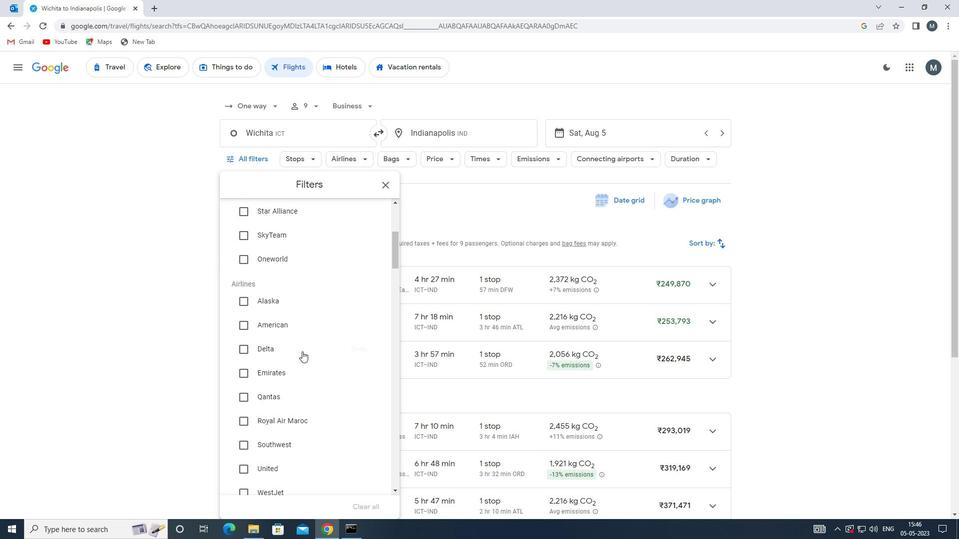 
Action: Mouse pressed left at (302, 350)
Screenshot: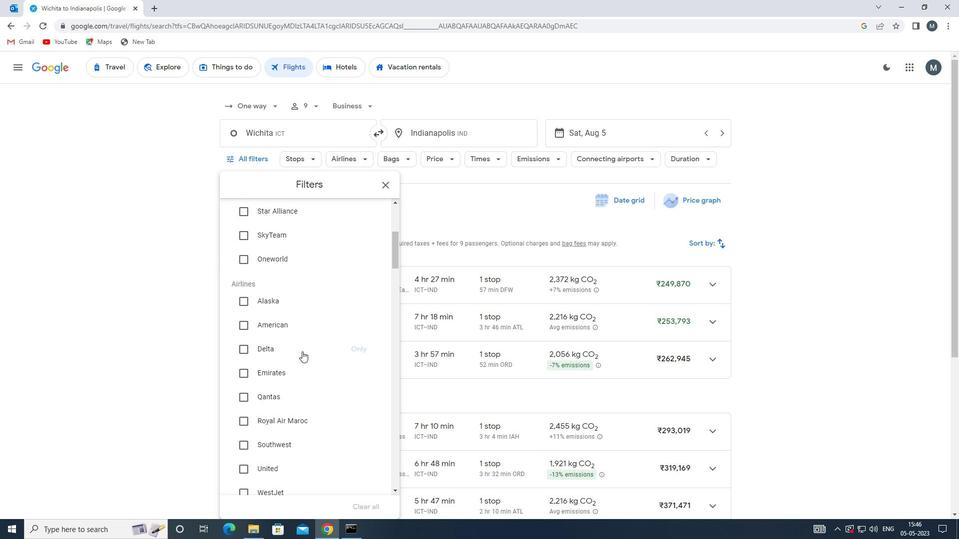 
Action: Mouse moved to (316, 342)
Screenshot: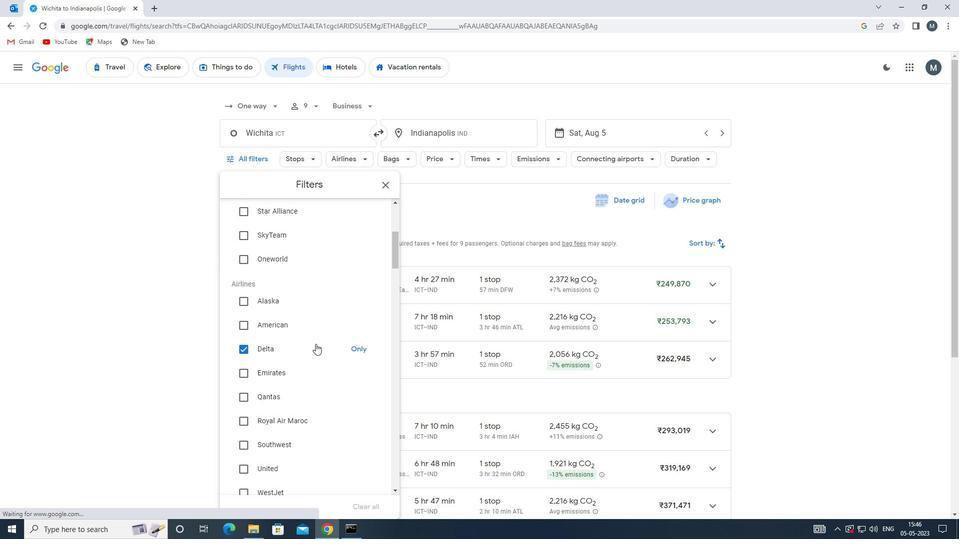 
Action: Mouse scrolled (316, 342) with delta (0, 0)
Screenshot: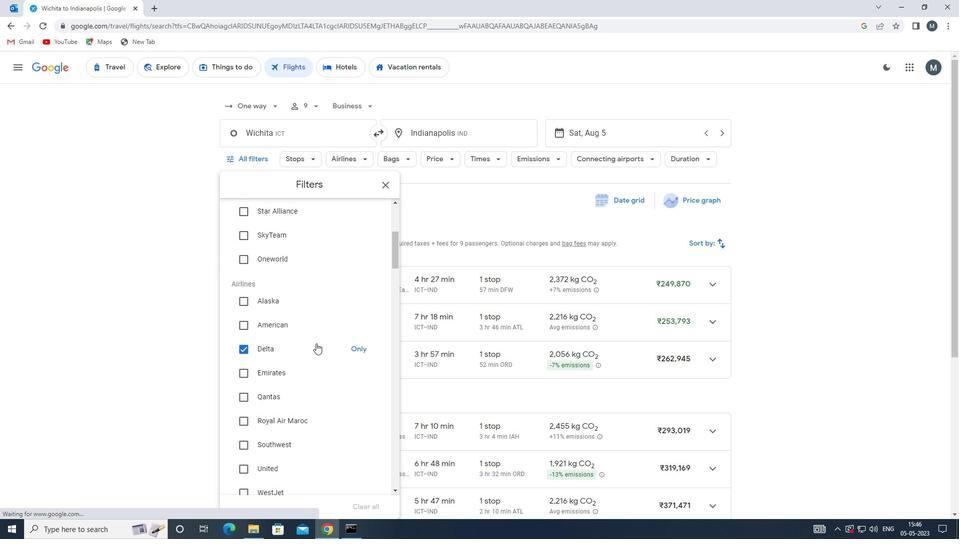 
Action: Mouse scrolled (316, 342) with delta (0, 0)
Screenshot: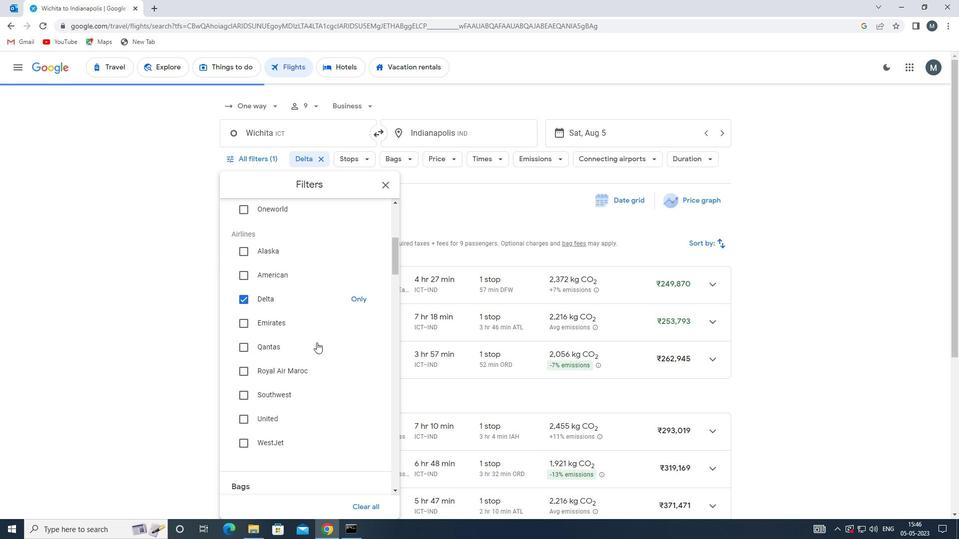 
Action: Mouse scrolled (316, 342) with delta (0, 0)
Screenshot: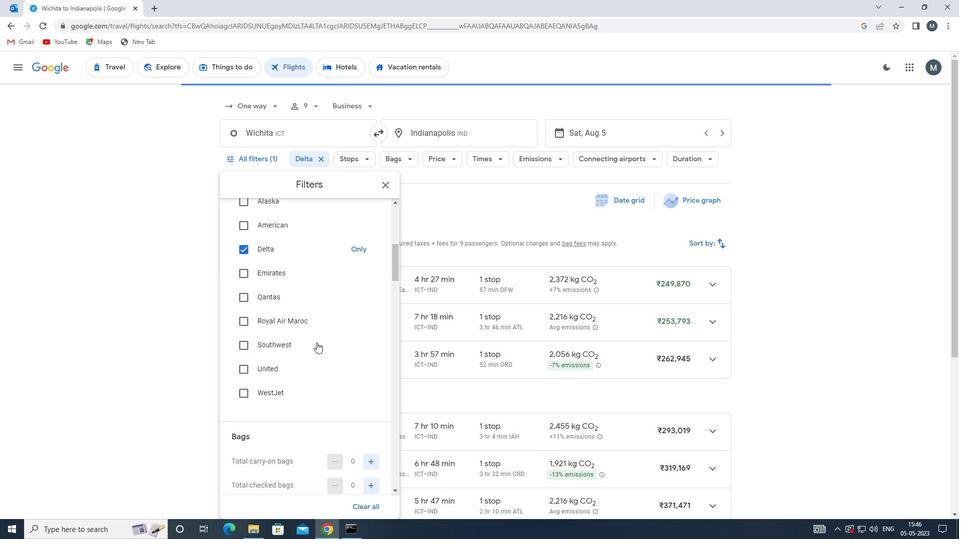 
Action: Mouse scrolled (316, 342) with delta (0, 0)
Screenshot: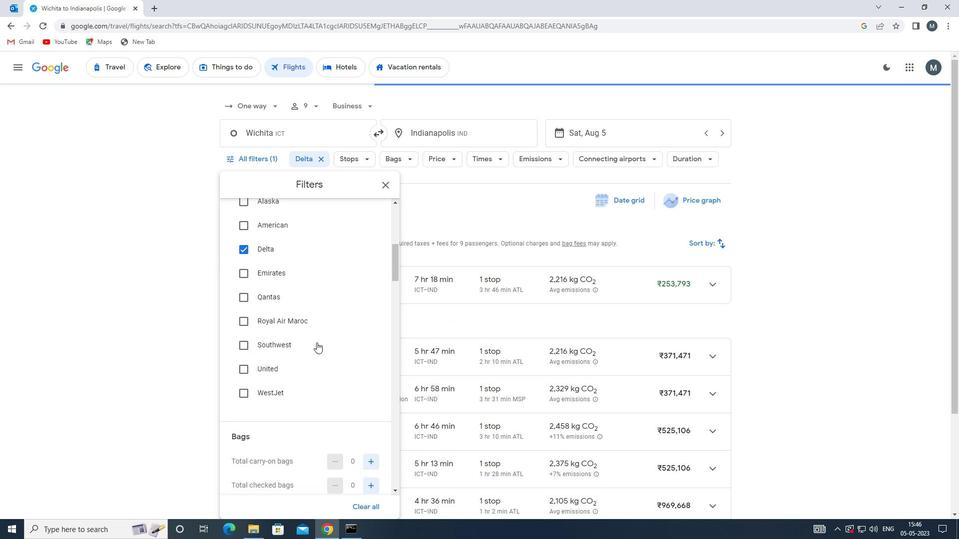
Action: Mouse moved to (316, 344)
Screenshot: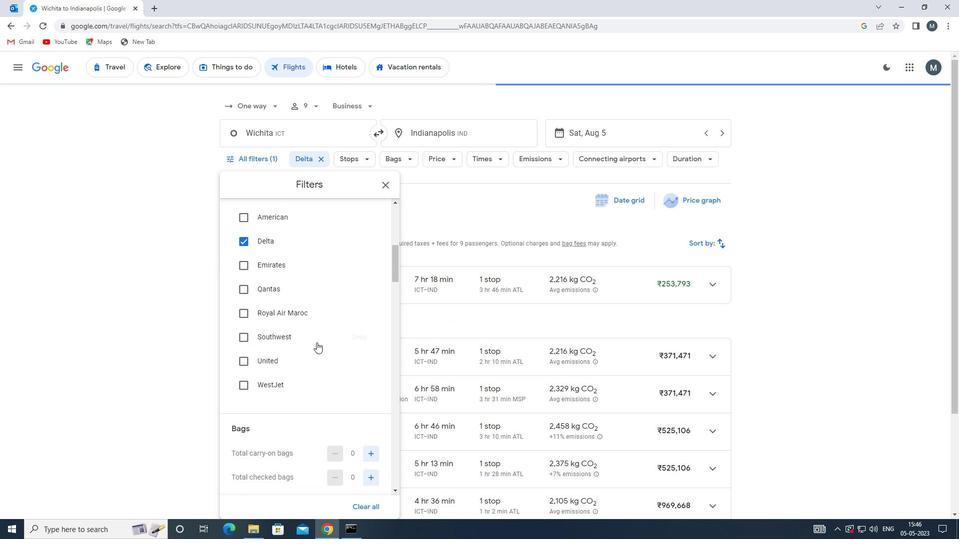 
Action: Mouse scrolled (316, 343) with delta (0, 0)
Screenshot: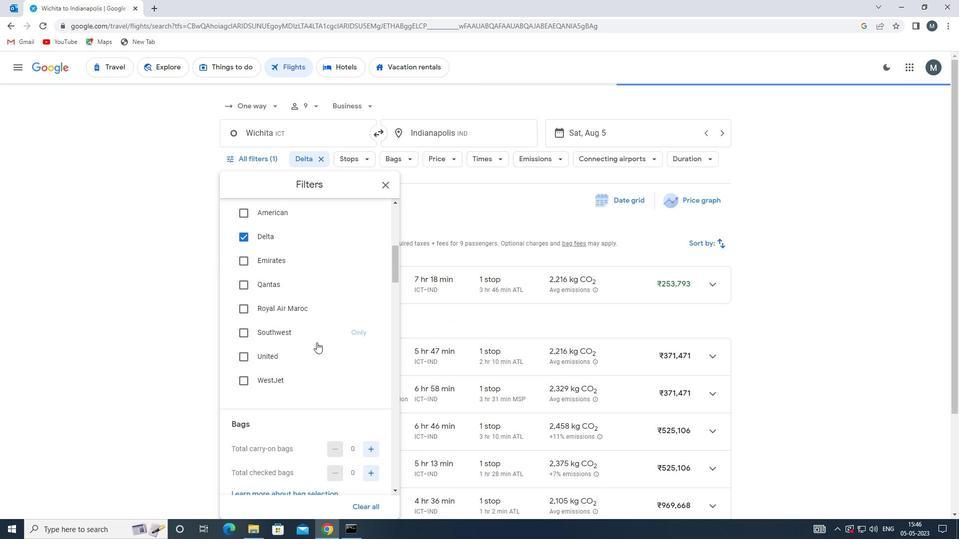 
Action: Mouse moved to (371, 309)
Screenshot: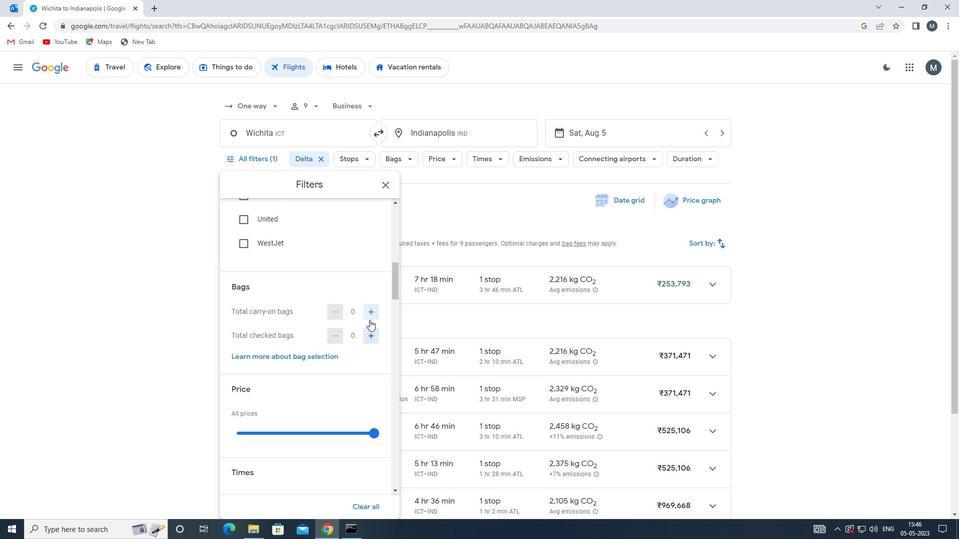 
Action: Mouse pressed left at (371, 309)
Screenshot: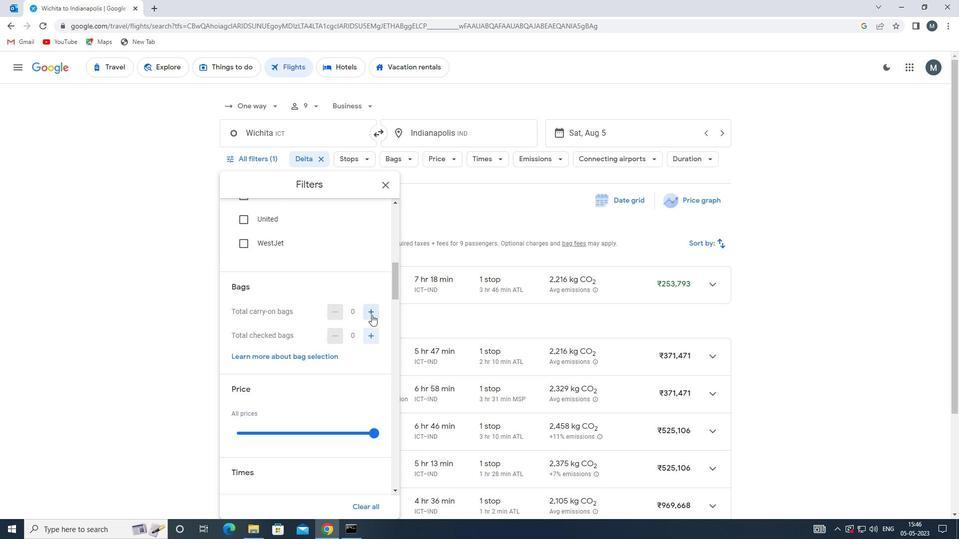 
Action: Mouse moved to (295, 338)
Screenshot: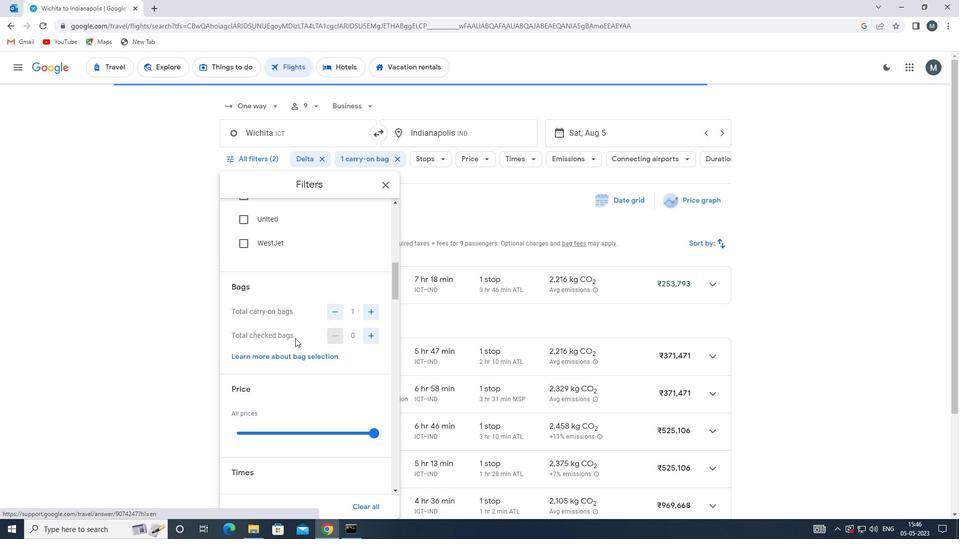 
Action: Mouse scrolled (295, 337) with delta (0, 0)
Screenshot: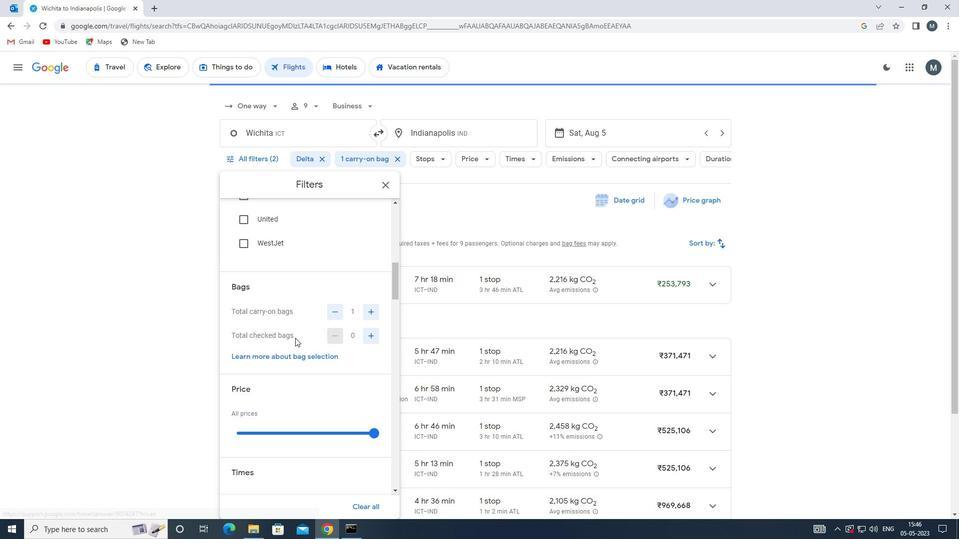 
Action: Mouse moved to (294, 341)
Screenshot: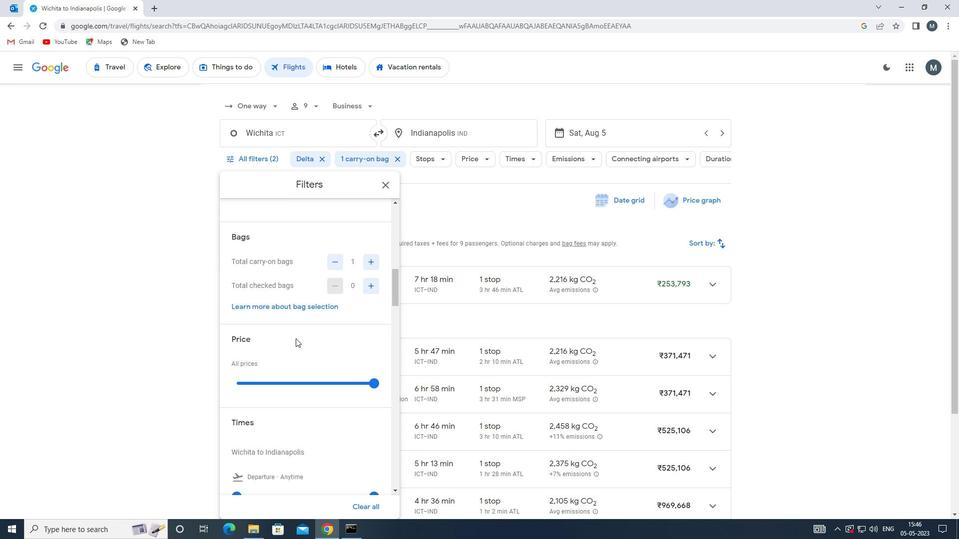 
Action: Mouse scrolled (294, 341) with delta (0, 0)
Screenshot: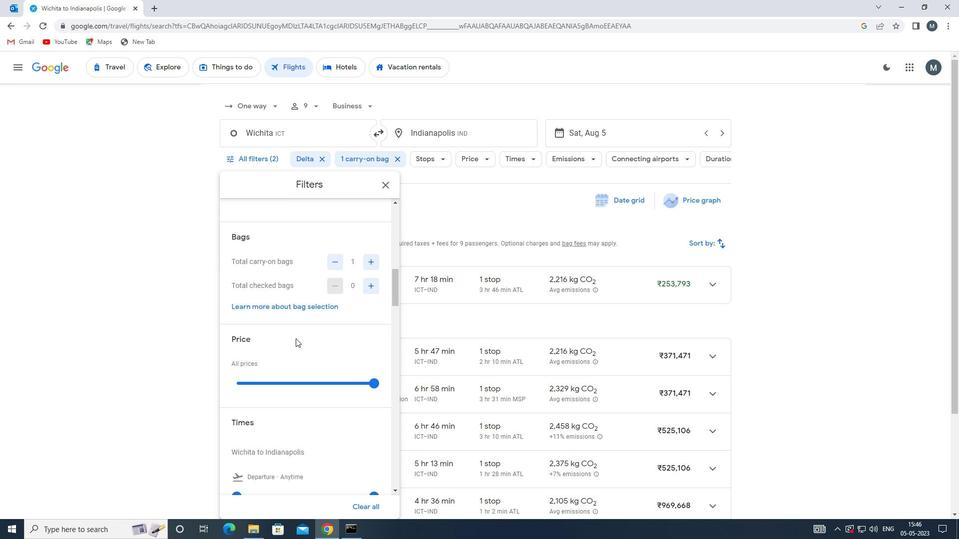
Action: Mouse moved to (288, 336)
Screenshot: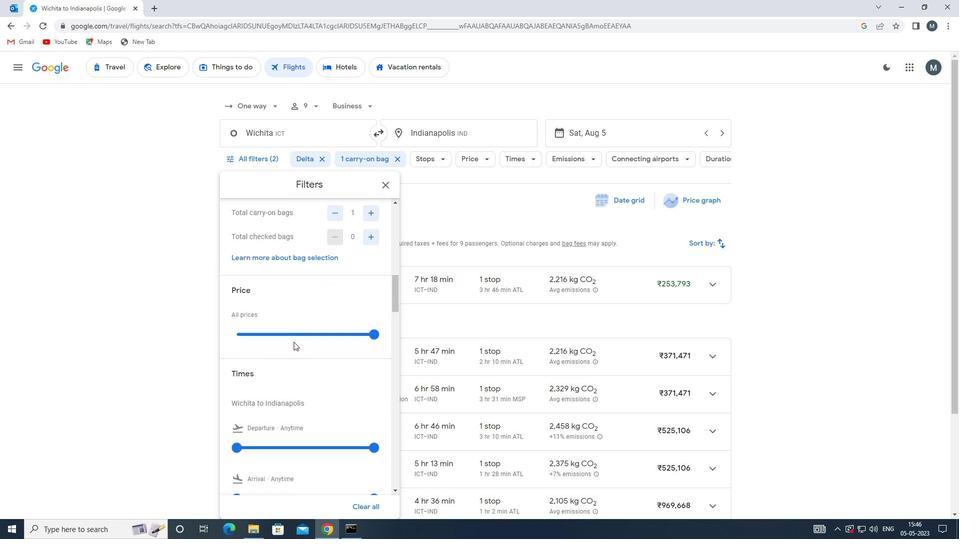 
Action: Mouse pressed left at (288, 336)
Screenshot: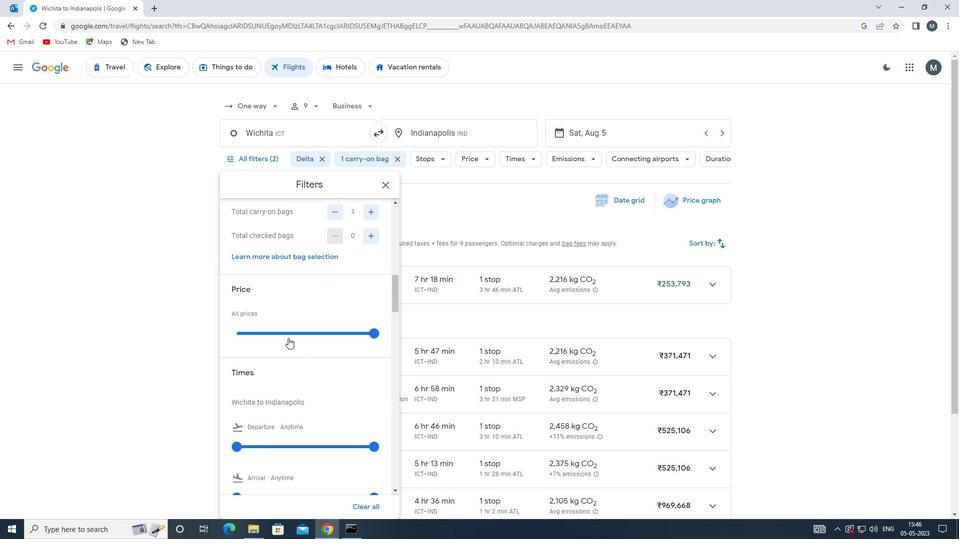 
Action: Mouse moved to (287, 332)
Screenshot: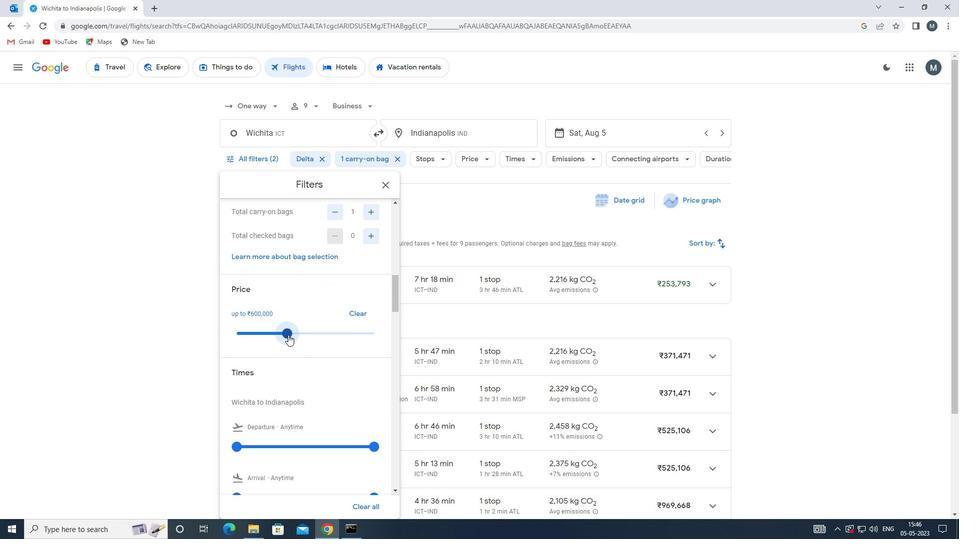 
Action: Mouse pressed left at (287, 332)
Screenshot: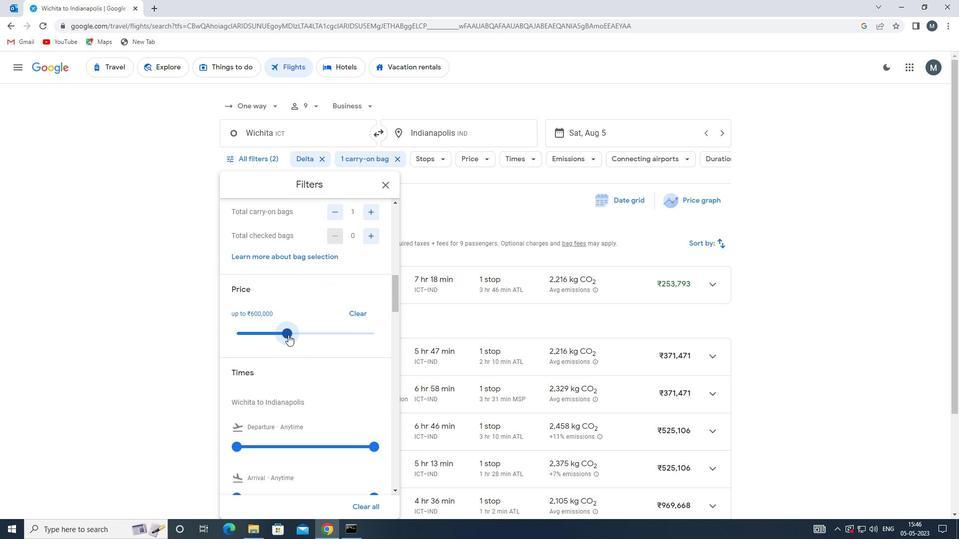 
Action: Mouse moved to (287, 324)
Screenshot: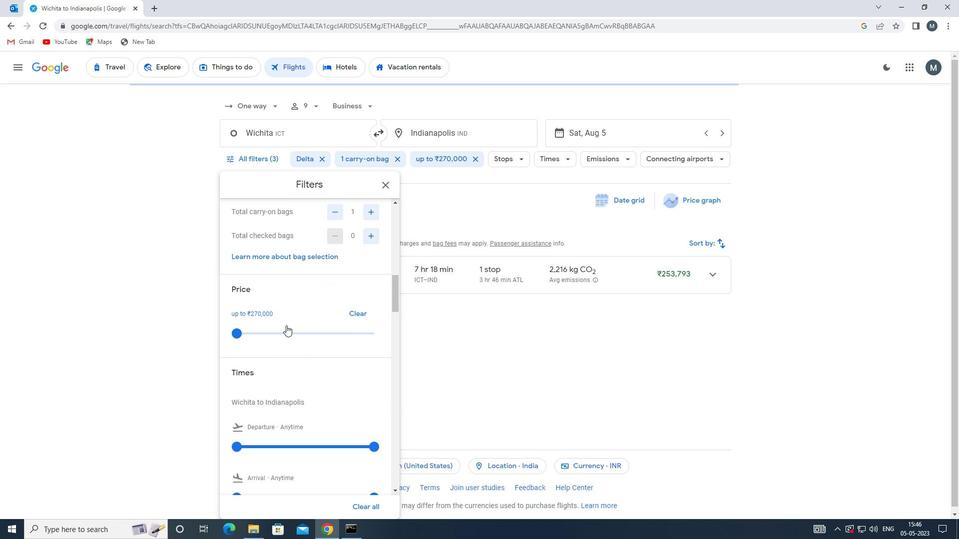 
Action: Mouse scrolled (287, 323) with delta (0, 0)
Screenshot: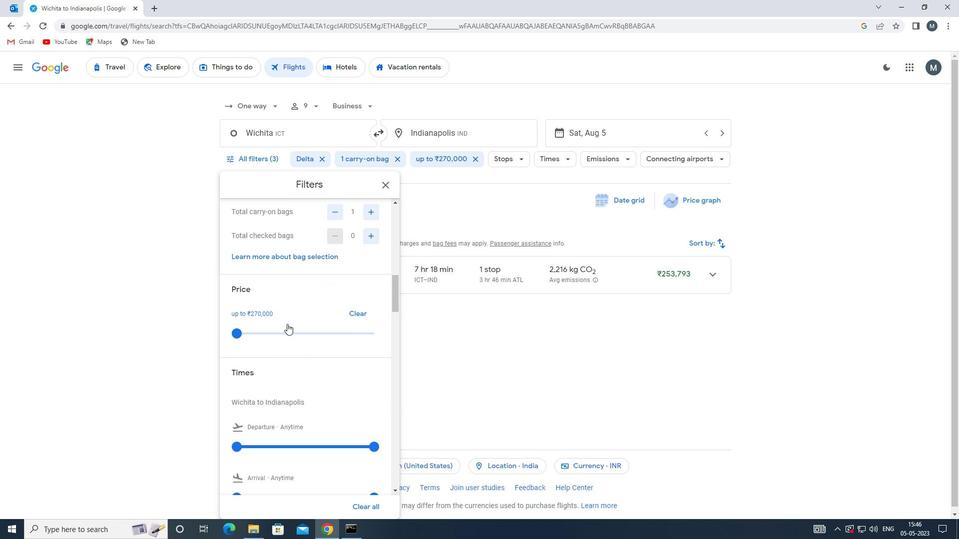 
Action: Mouse scrolled (287, 323) with delta (0, 0)
Screenshot: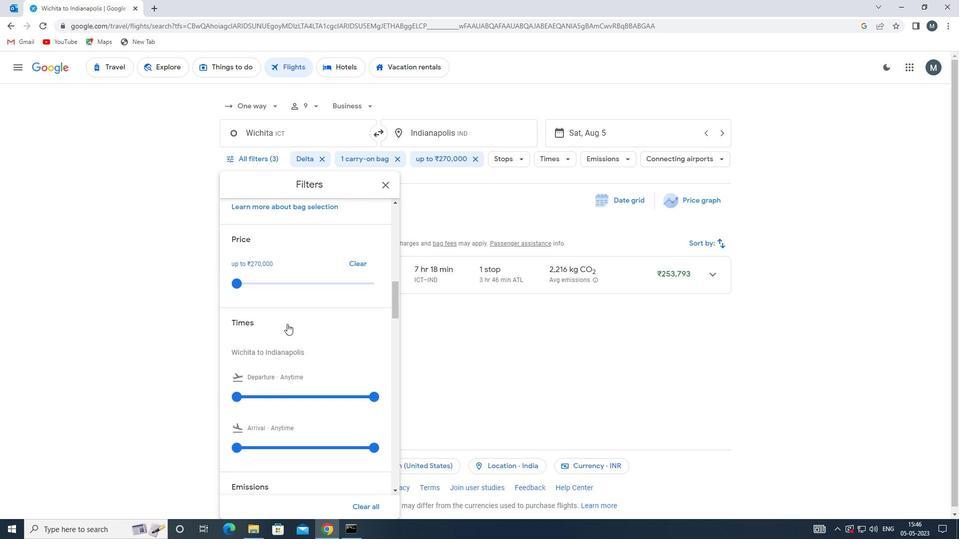 
Action: Mouse moved to (239, 346)
Screenshot: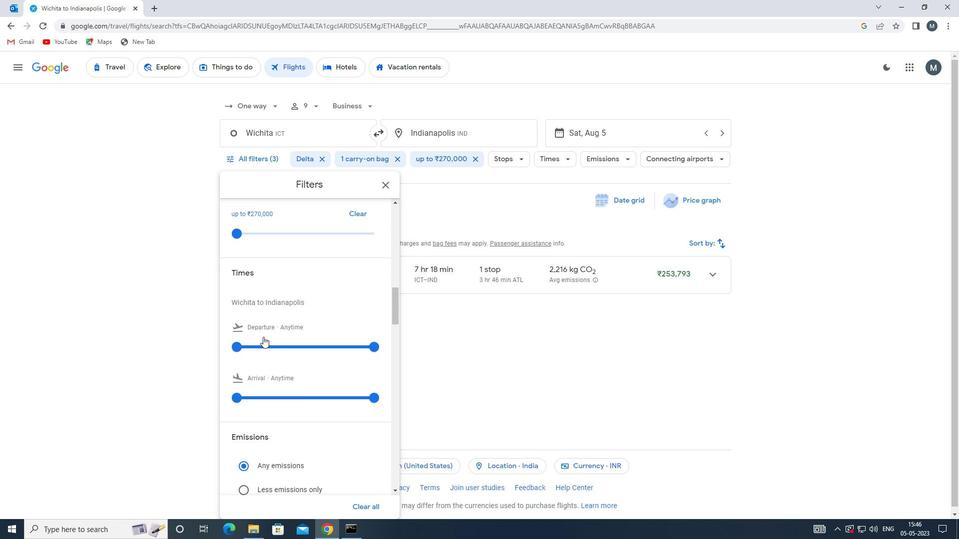 
Action: Mouse pressed left at (239, 346)
Screenshot: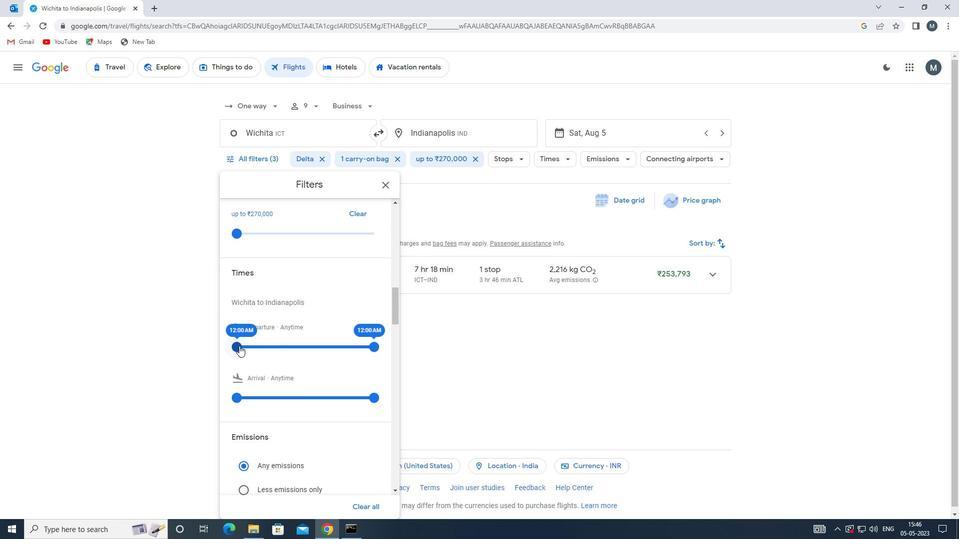 
Action: Mouse moved to (306, 348)
Screenshot: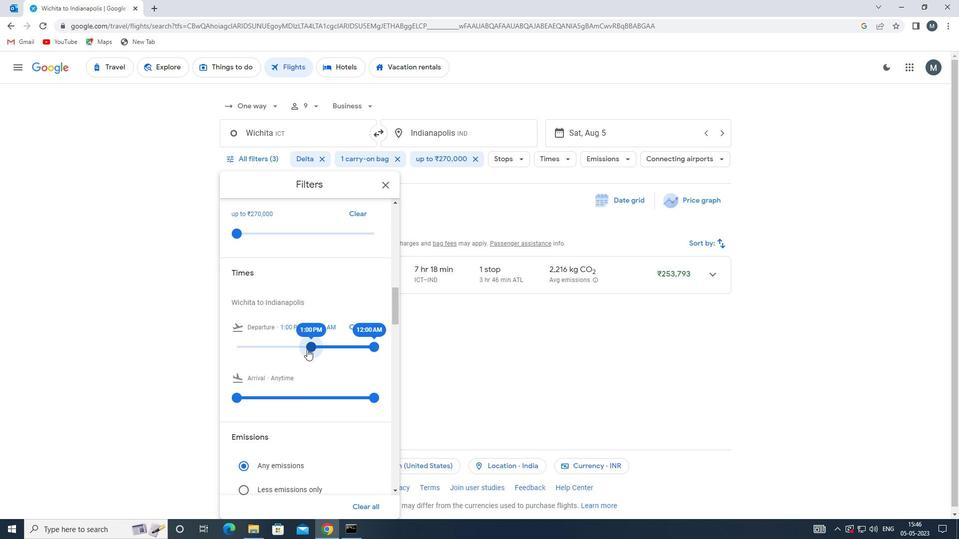 
Action: Mouse pressed left at (306, 348)
Screenshot: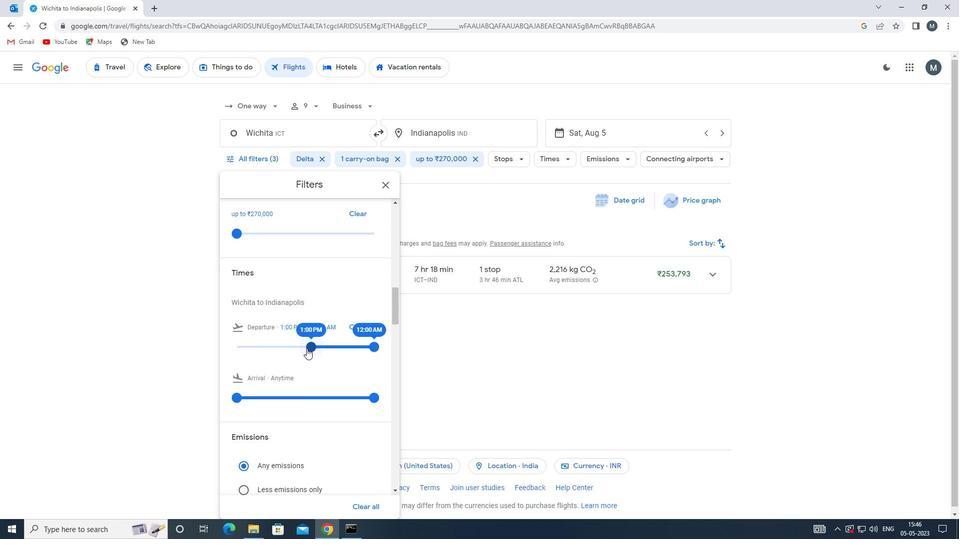 
Action: Mouse moved to (370, 345)
Screenshot: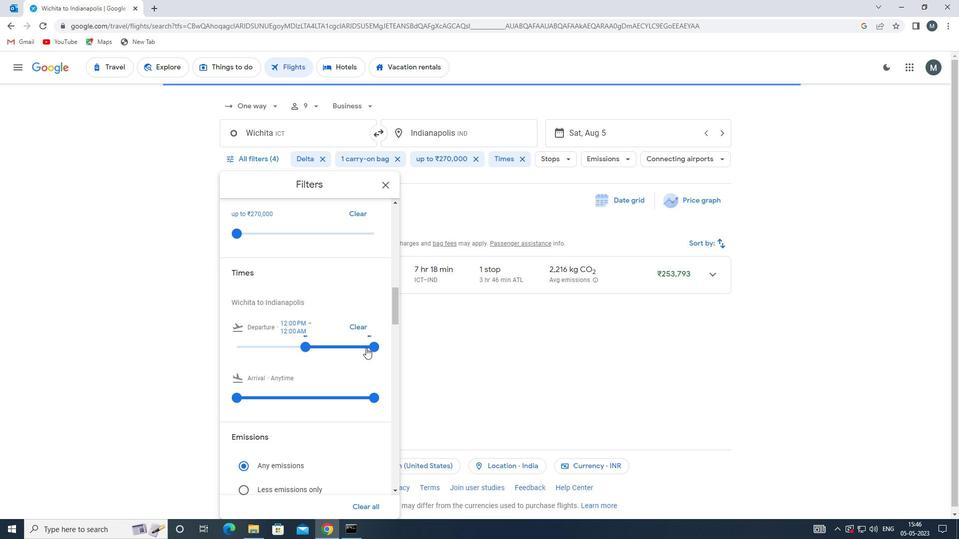 
Action: Mouse pressed left at (370, 345)
Screenshot: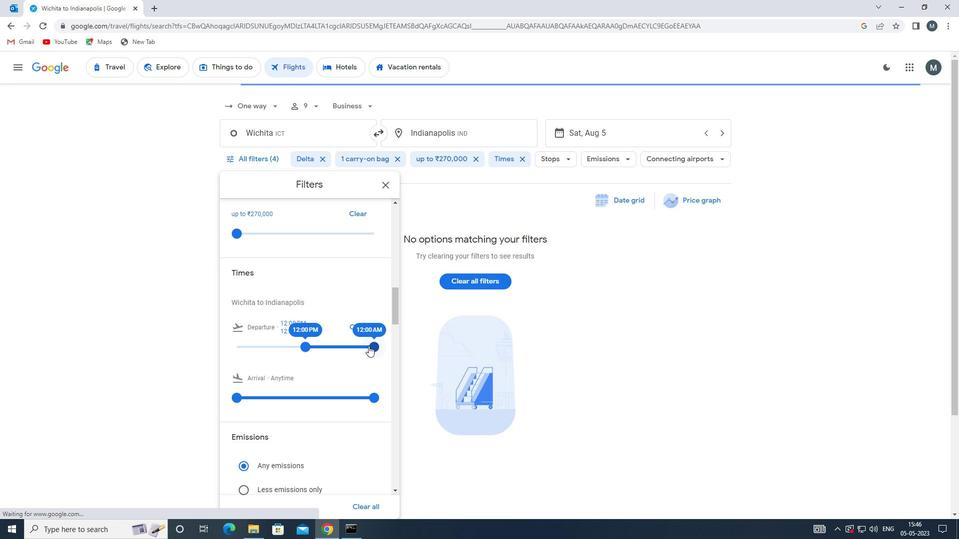 
Action: Mouse moved to (314, 347)
Screenshot: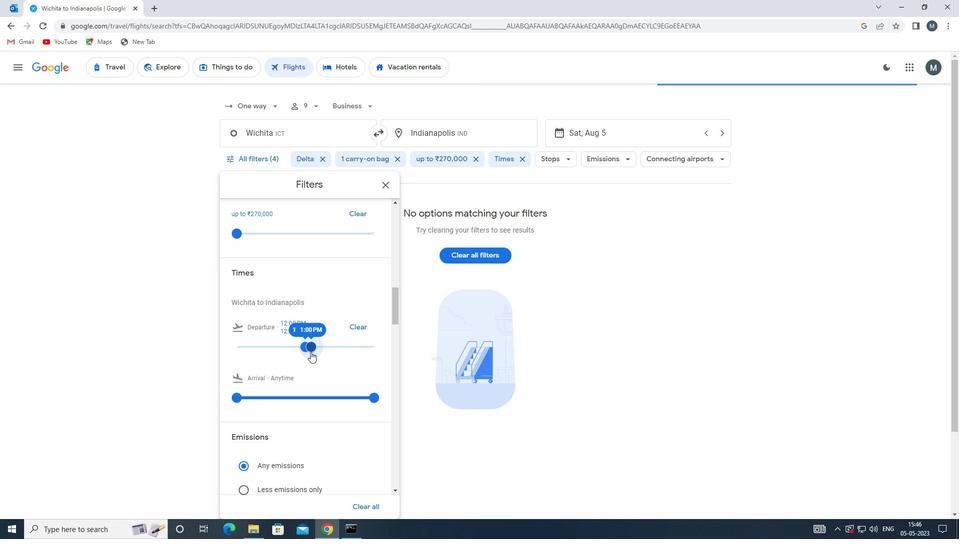 
Action: Mouse scrolled (314, 347) with delta (0, 0)
Screenshot: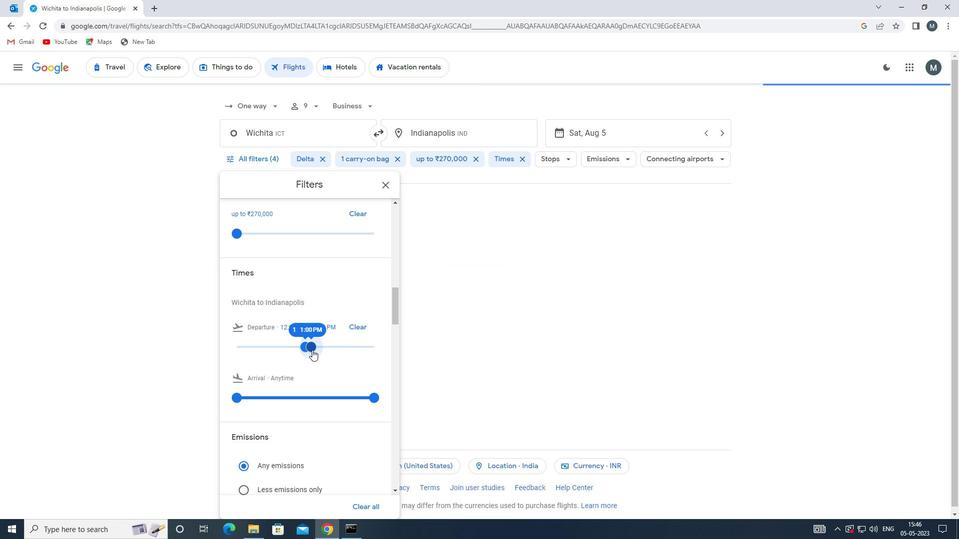 
Action: Mouse moved to (382, 182)
Screenshot: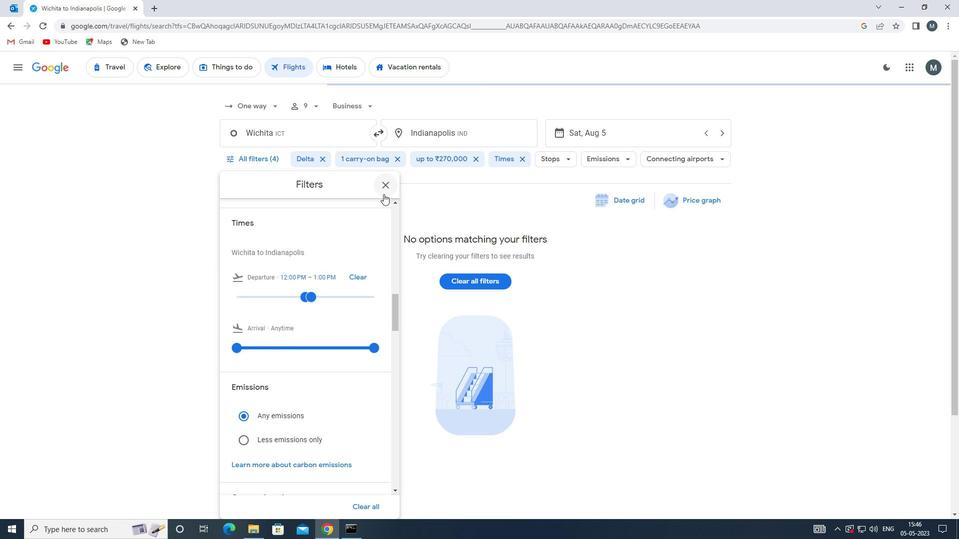 
Action: Mouse pressed left at (382, 182)
Screenshot: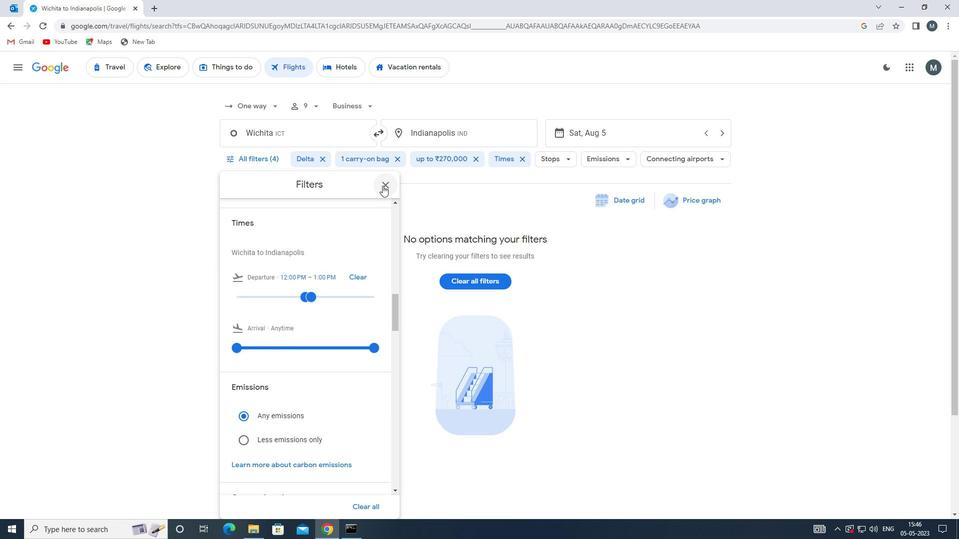
Action: Mouse moved to (382, 186)
Screenshot: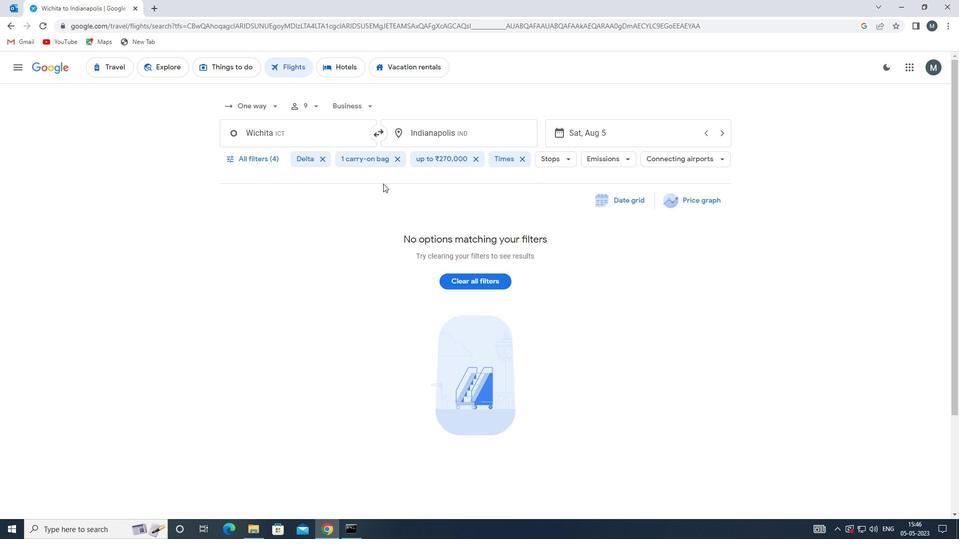 
